 Task: Find connections with filter location Mytilíni with filter topic #culturewith filter profile language English with filter current company Beckman Coulter Life Sciences with filter school Kuvempu Vishwavidyanilaya with filter industry Spring and Wire Product Manufacturing with filter service category Property Management with filter keywords title Massage Therapy
Action: Mouse moved to (290, 208)
Screenshot: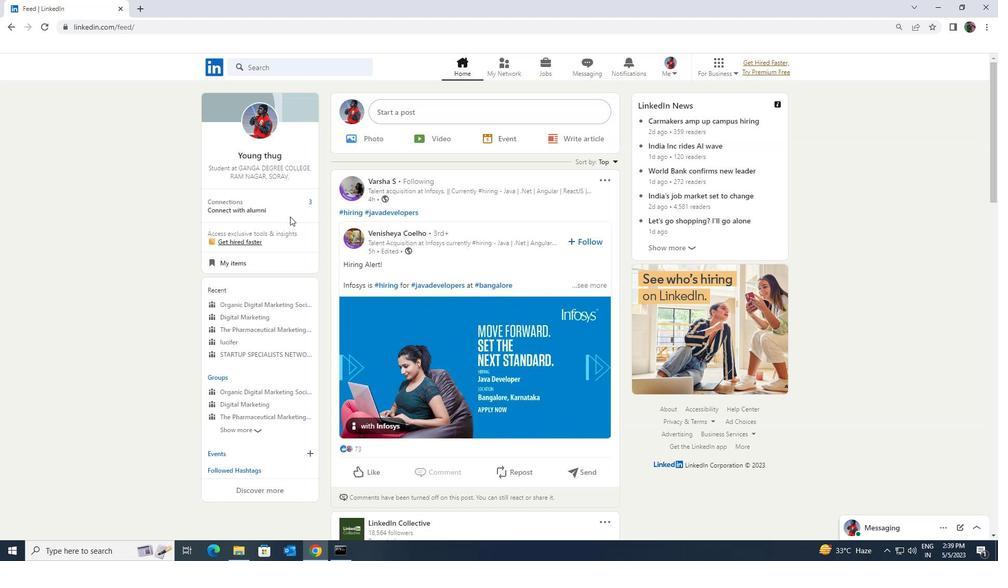 
Action: Mouse pressed left at (290, 208)
Screenshot: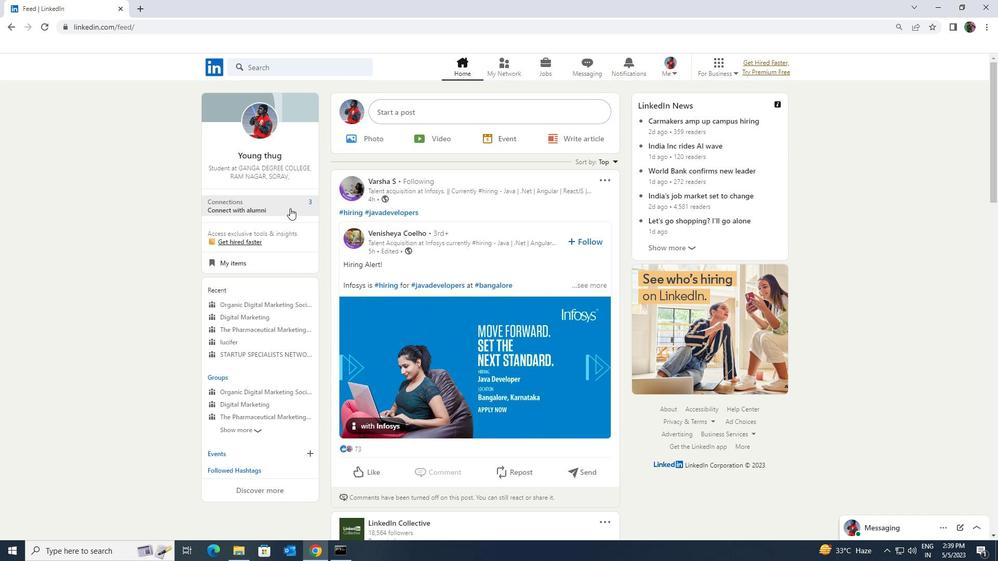
Action: Mouse moved to (295, 126)
Screenshot: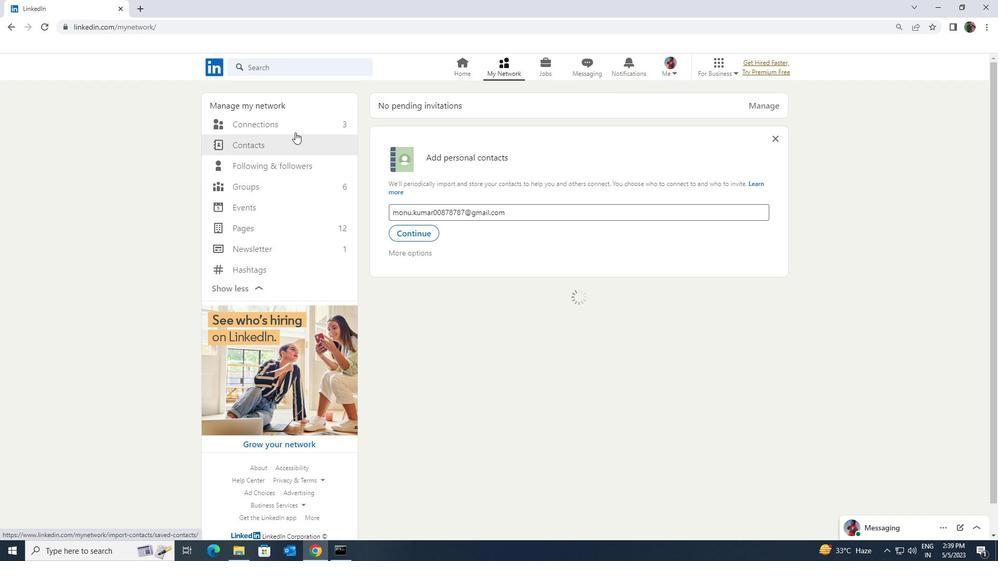 
Action: Mouse pressed left at (295, 126)
Screenshot: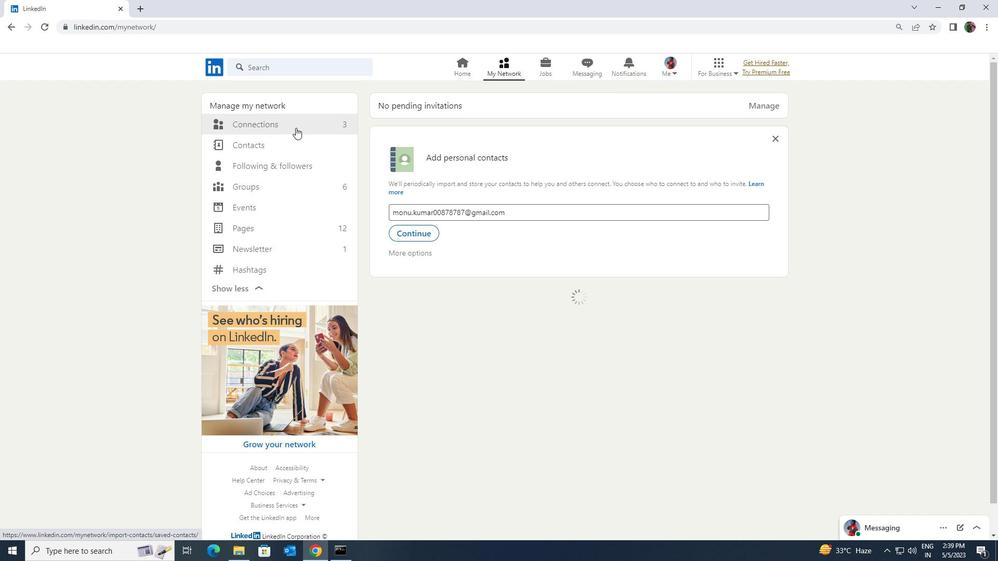 
Action: Mouse moved to (578, 126)
Screenshot: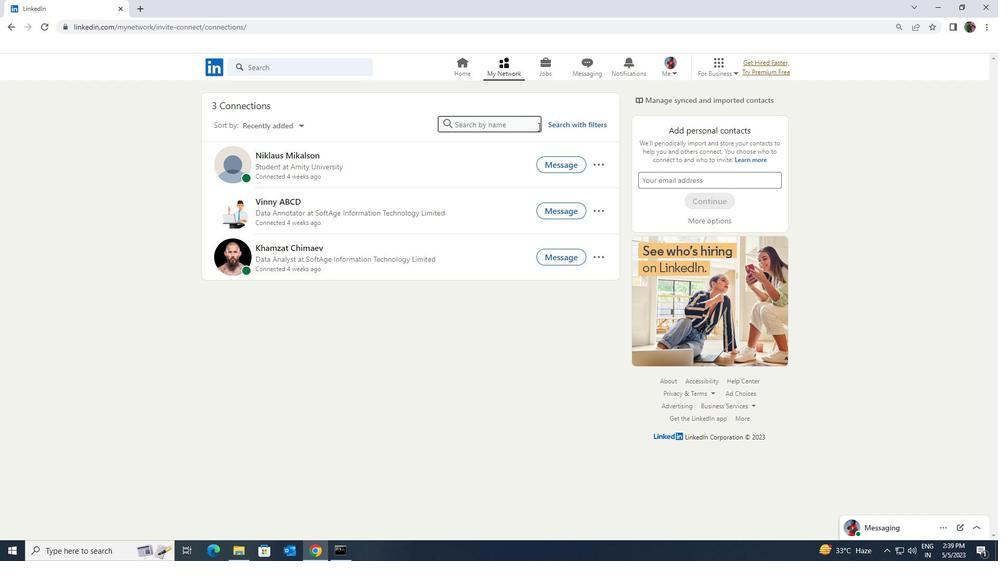 
Action: Mouse pressed left at (578, 126)
Screenshot: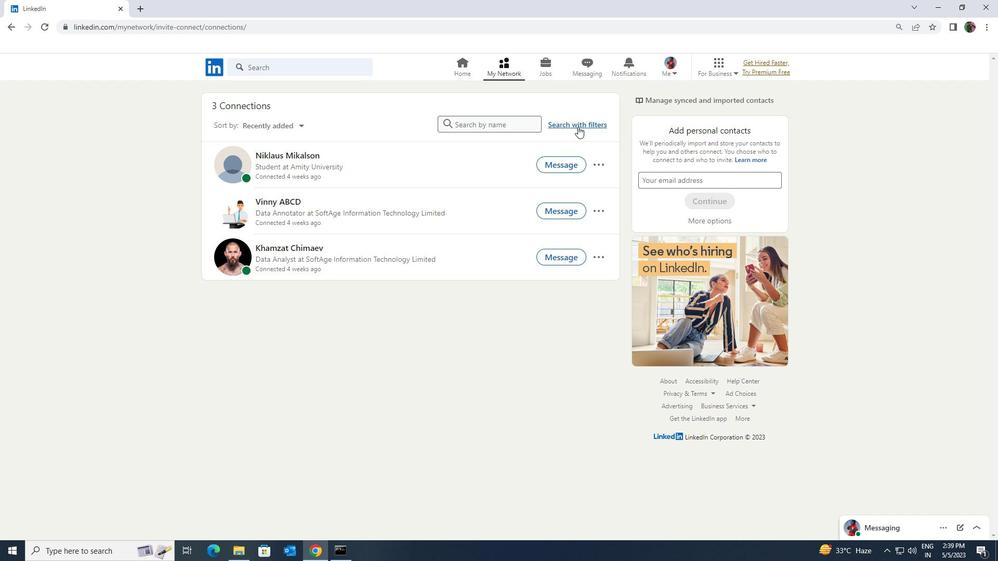 
Action: Mouse moved to (530, 89)
Screenshot: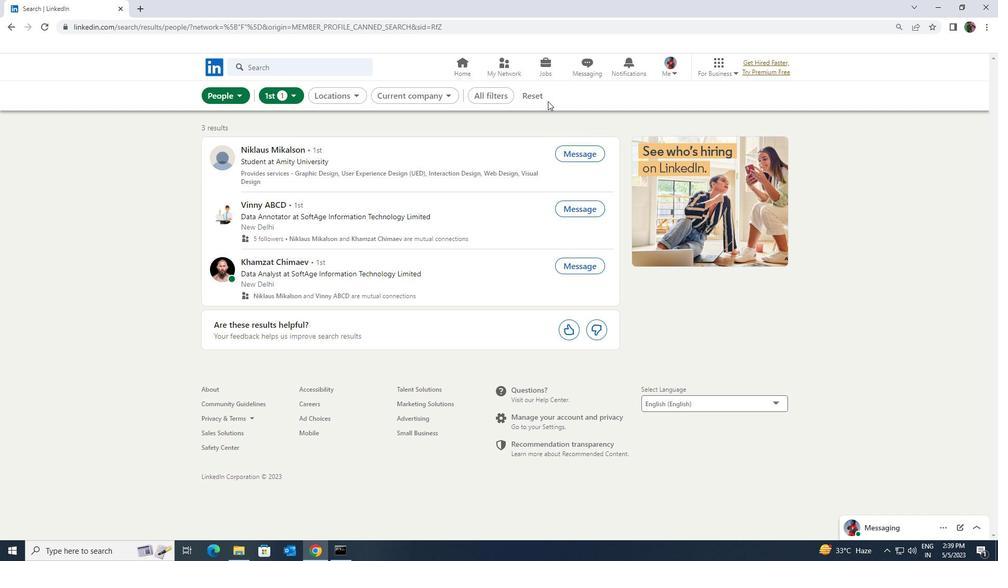 
Action: Mouse pressed left at (530, 89)
Screenshot: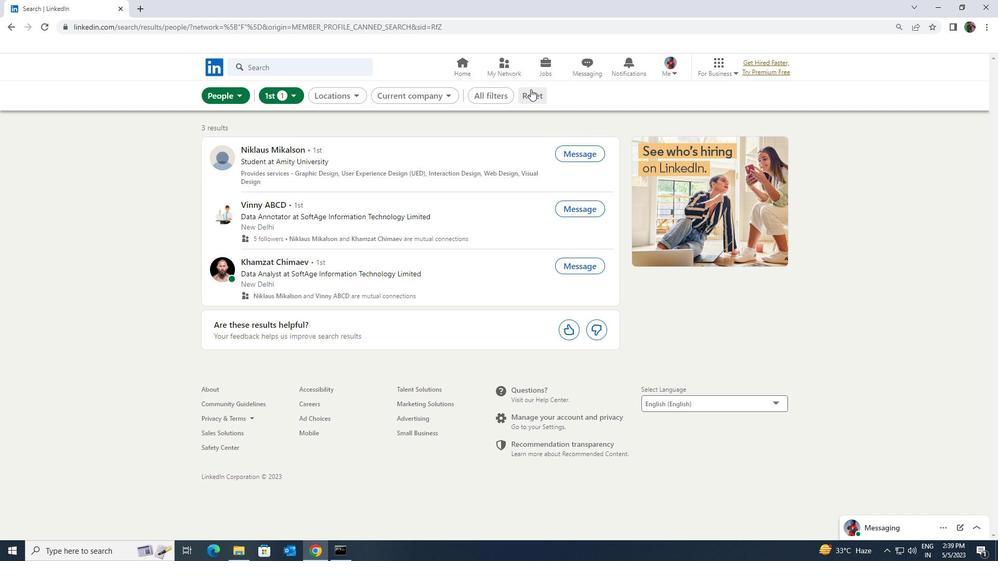 
Action: Mouse moved to (511, 94)
Screenshot: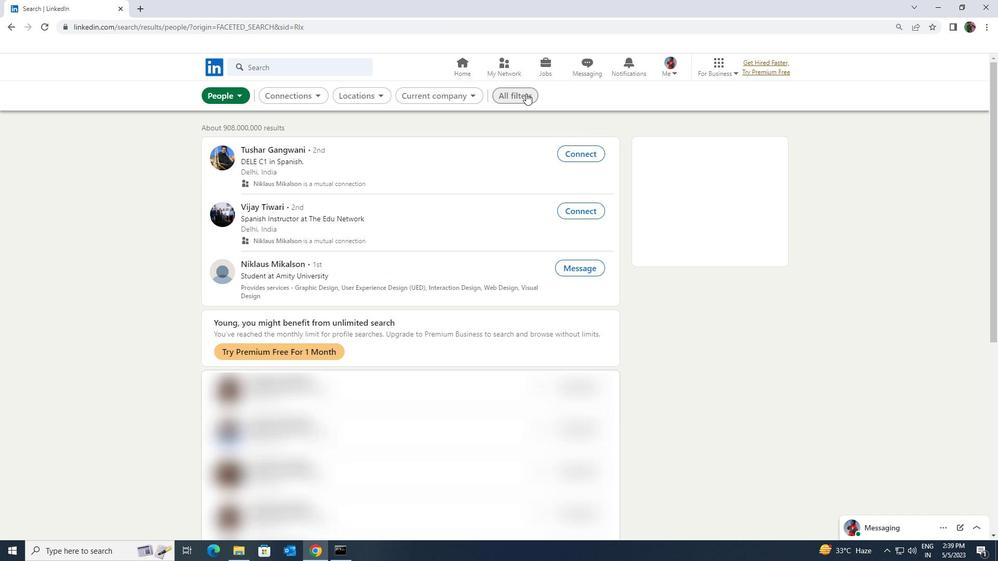
Action: Mouse pressed left at (511, 94)
Screenshot: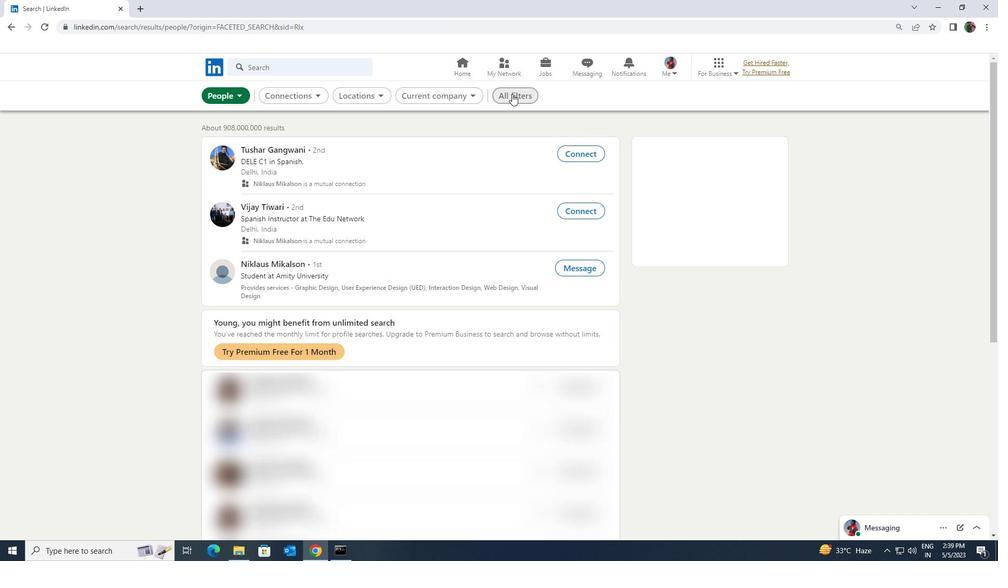 
Action: Mouse moved to (877, 413)
Screenshot: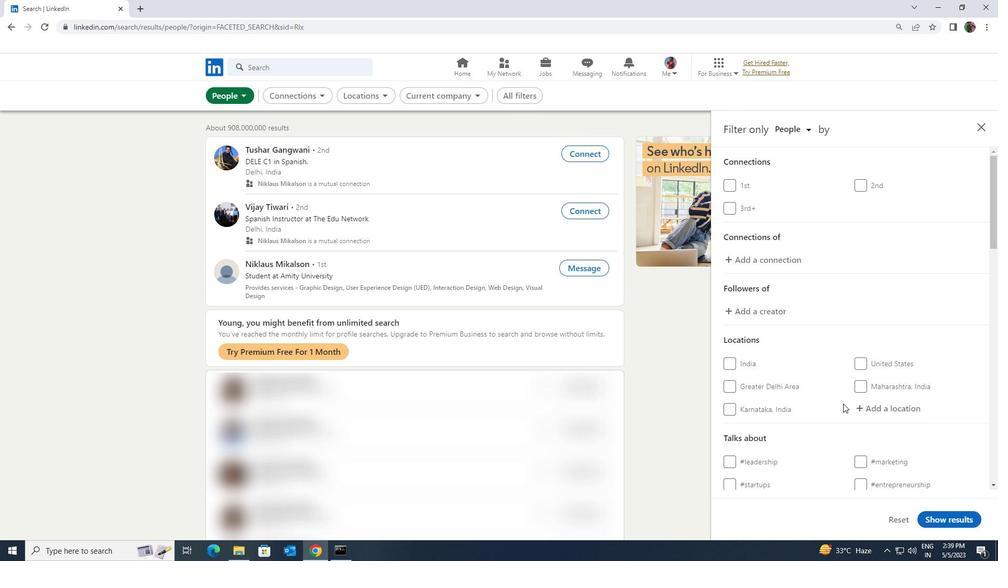 
Action: Mouse pressed left at (877, 413)
Screenshot: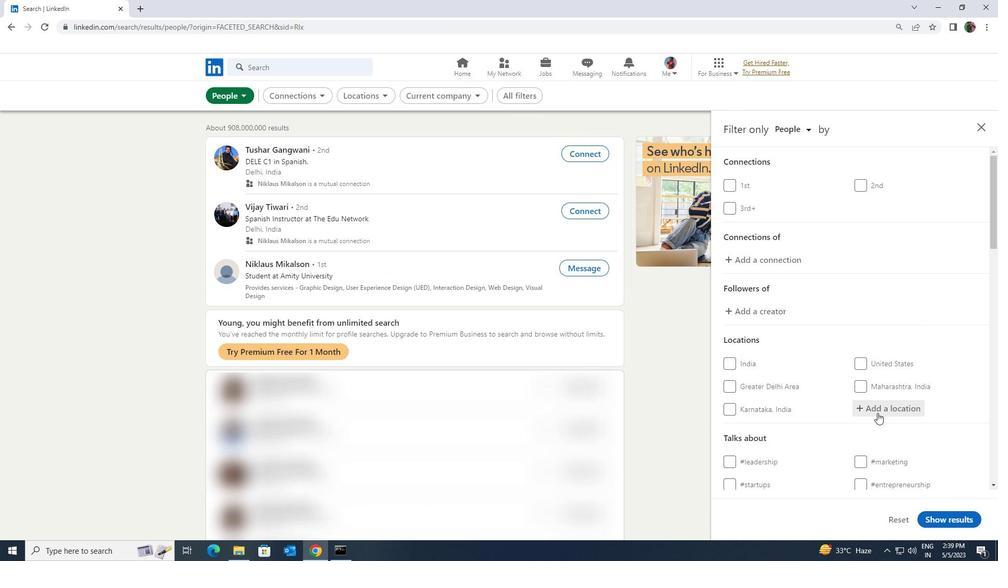 
Action: Key pressed <Key.shift><Key.shift><Key.shift><Key.shift><Key.shift><Key.shift><Key.shift><Key.shift><Key.shift><Key.shift><Key.shift>MYTILI
Screenshot: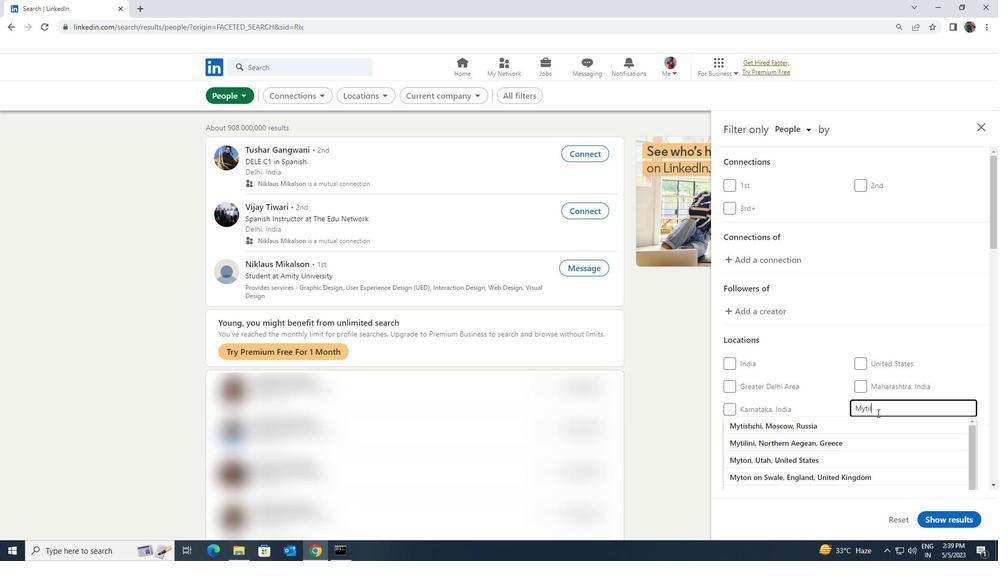 
Action: Mouse moved to (875, 420)
Screenshot: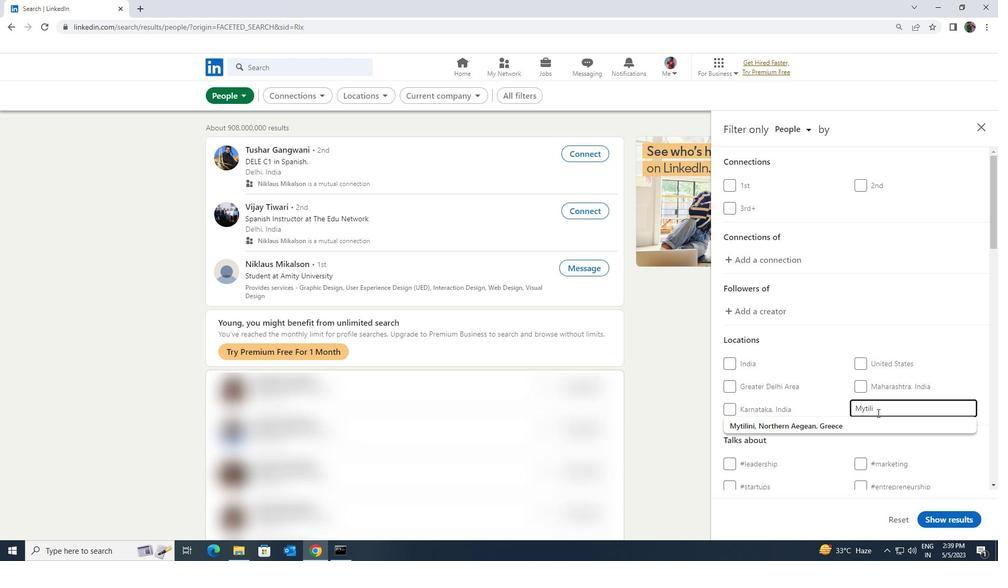 
Action: Mouse pressed left at (875, 420)
Screenshot: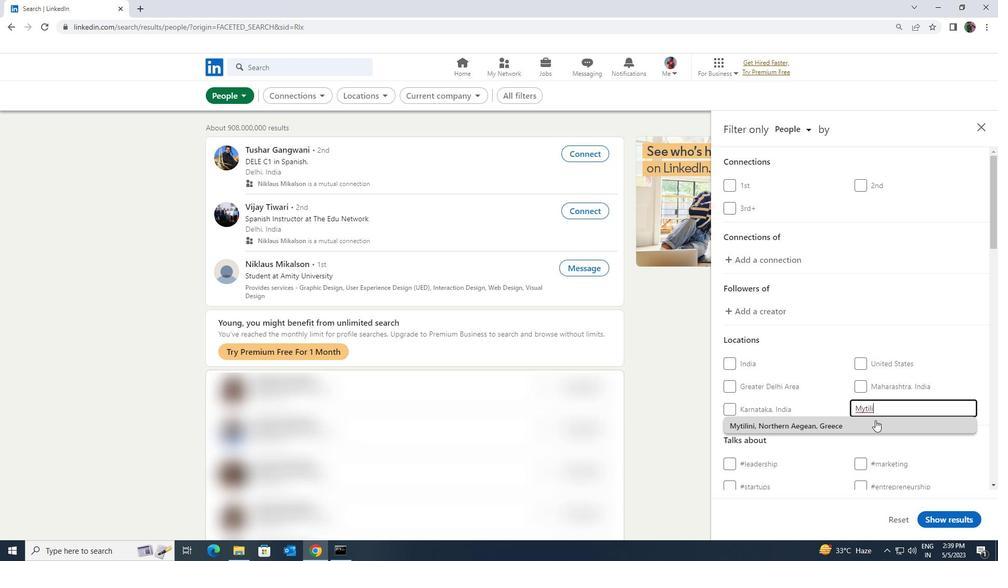 
Action: Mouse scrolled (875, 420) with delta (0, 0)
Screenshot: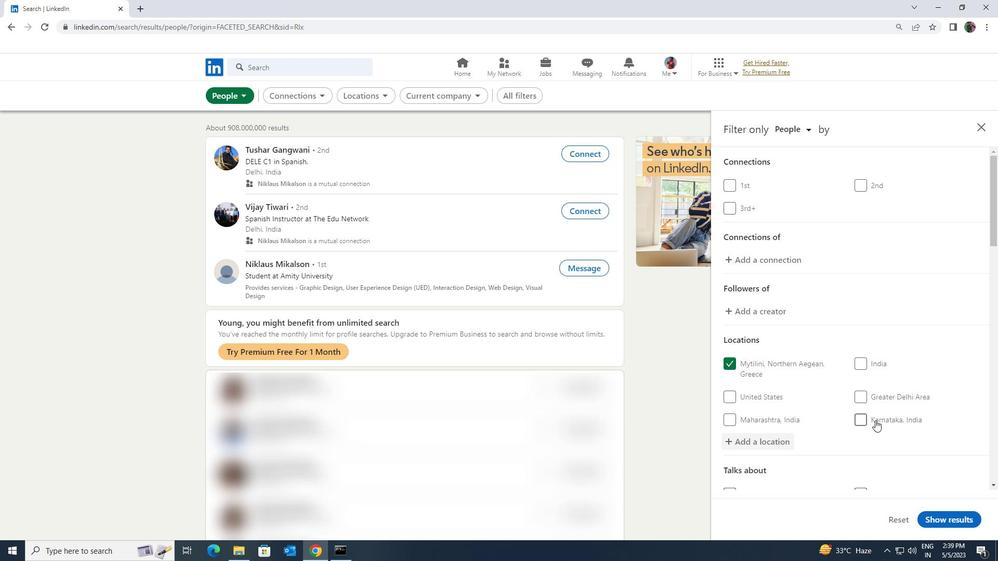 
Action: Mouse scrolled (875, 420) with delta (0, 0)
Screenshot: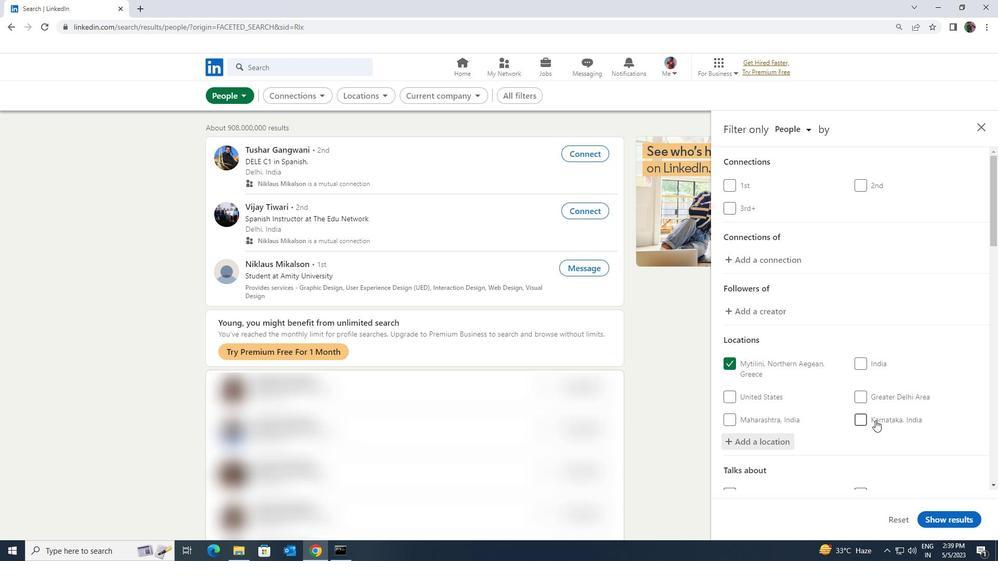 
Action: Mouse moved to (874, 432)
Screenshot: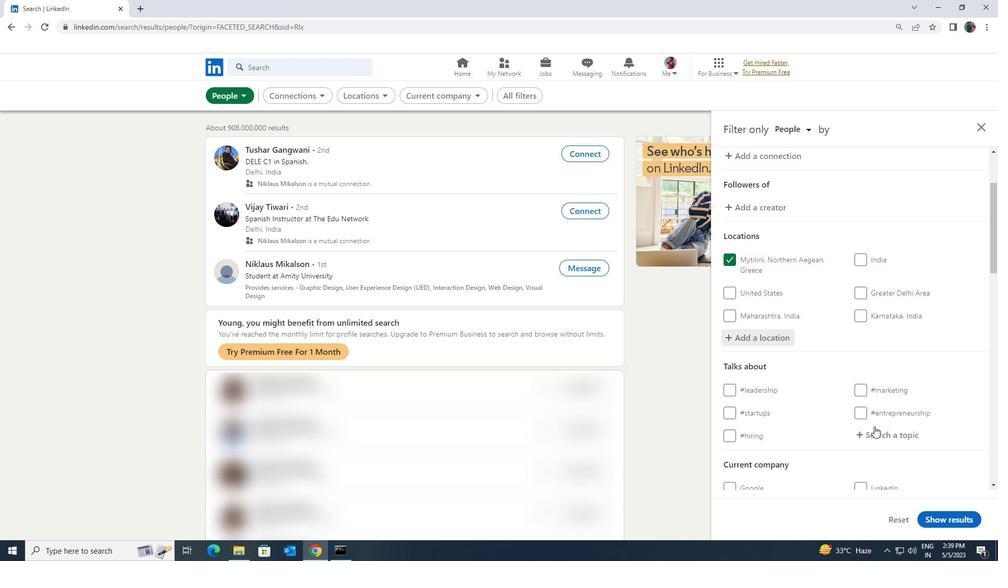 
Action: Mouse pressed left at (874, 432)
Screenshot: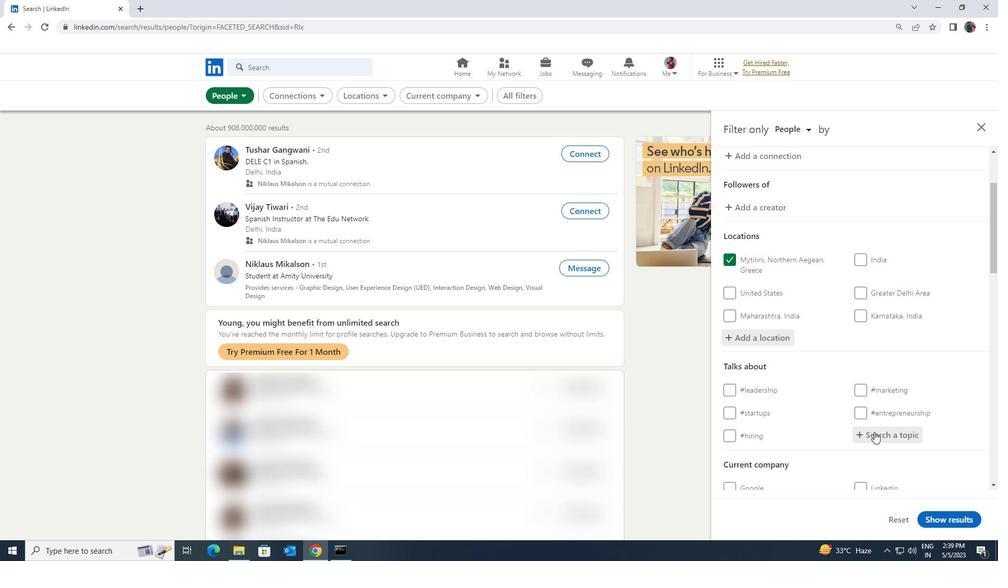 
Action: Key pressed <Key.shift><Key.shift><Key.shift><Key.shift><Key.shift>CULTURE
Screenshot: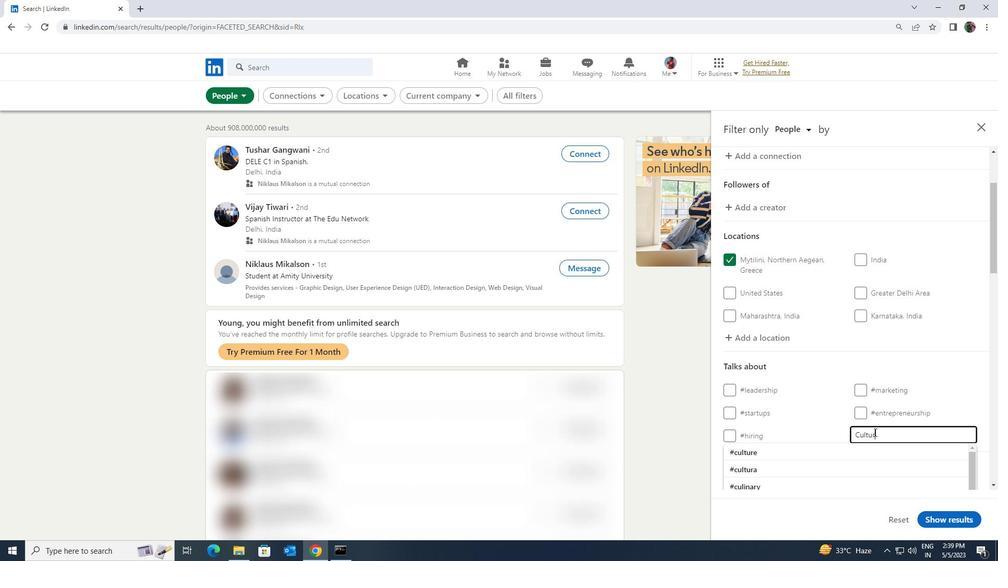 
Action: Mouse moved to (867, 443)
Screenshot: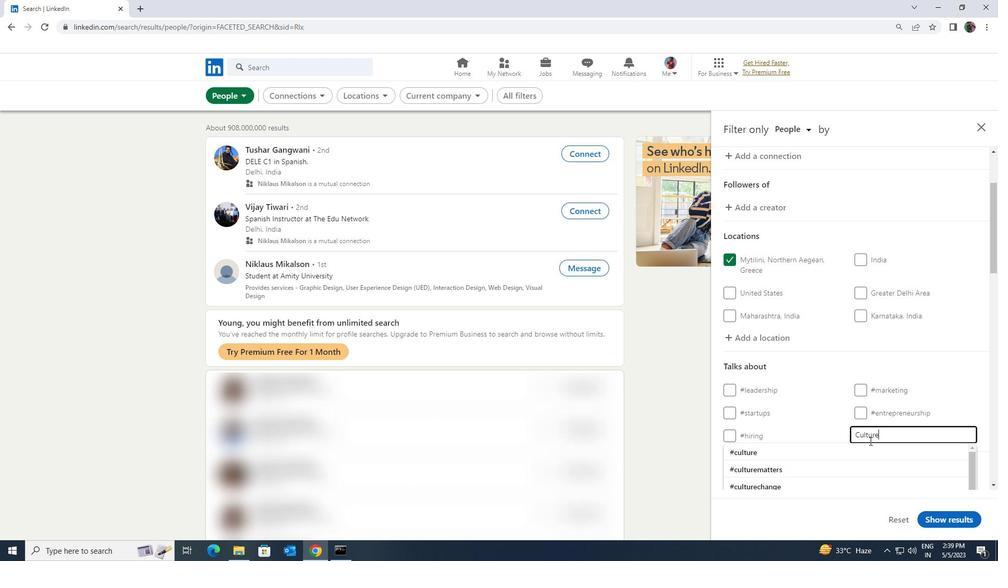 
Action: Mouse pressed left at (867, 443)
Screenshot: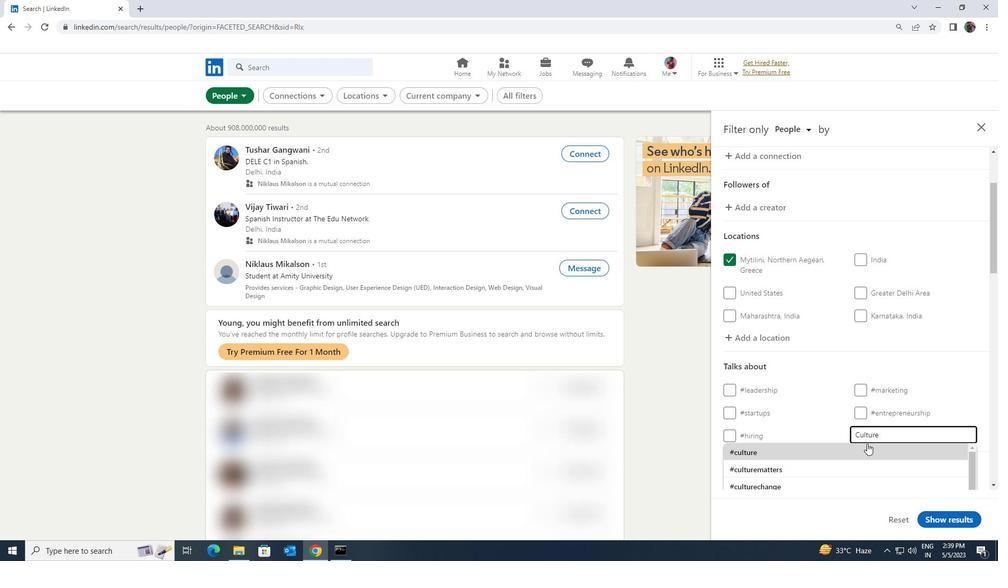 
Action: Mouse scrolled (867, 443) with delta (0, 0)
Screenshot: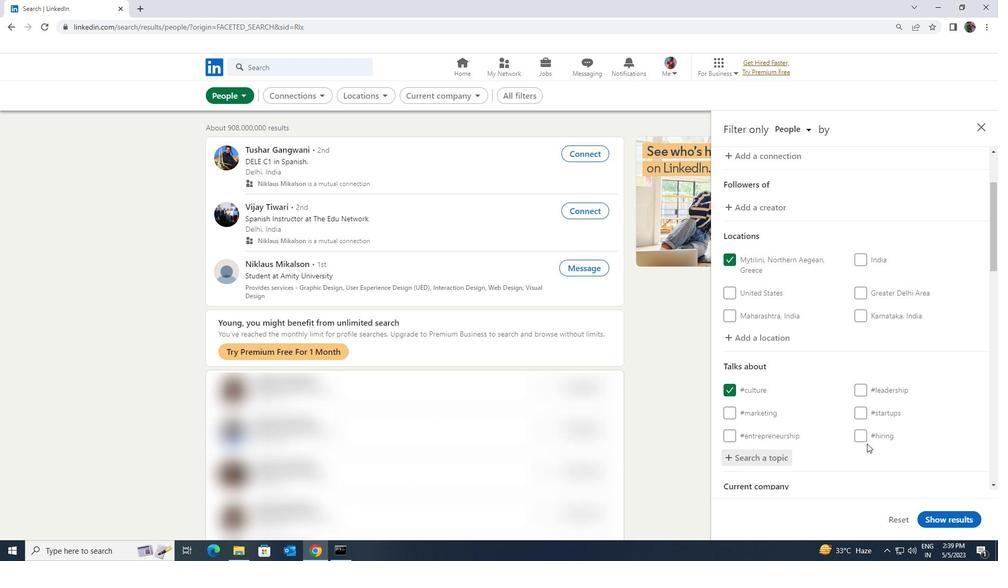 
Action: Mouse moved to (867, 443)
Screenshot: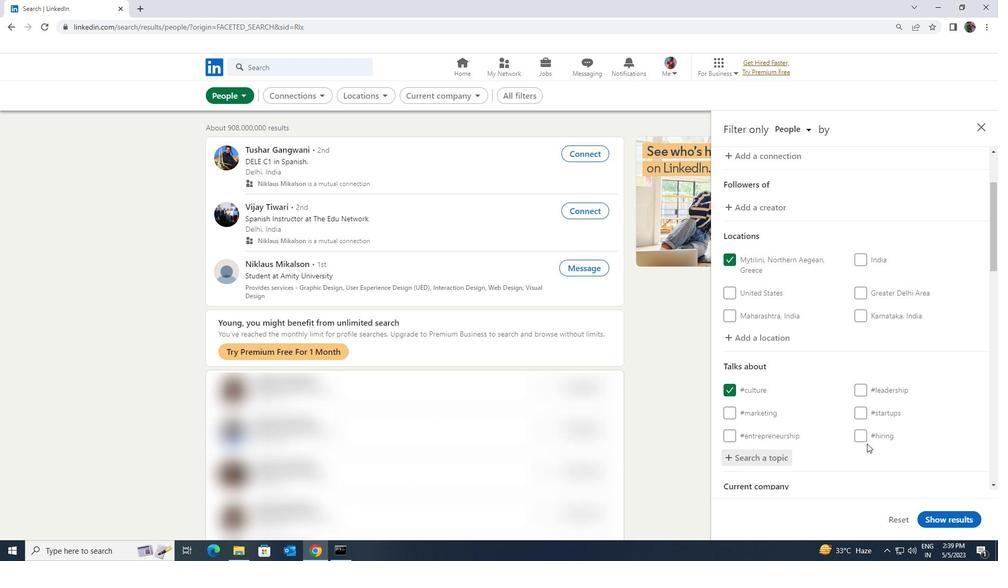 
Action: Mouse scrolled (867, 443) with delta (0, 0)
Screenshot: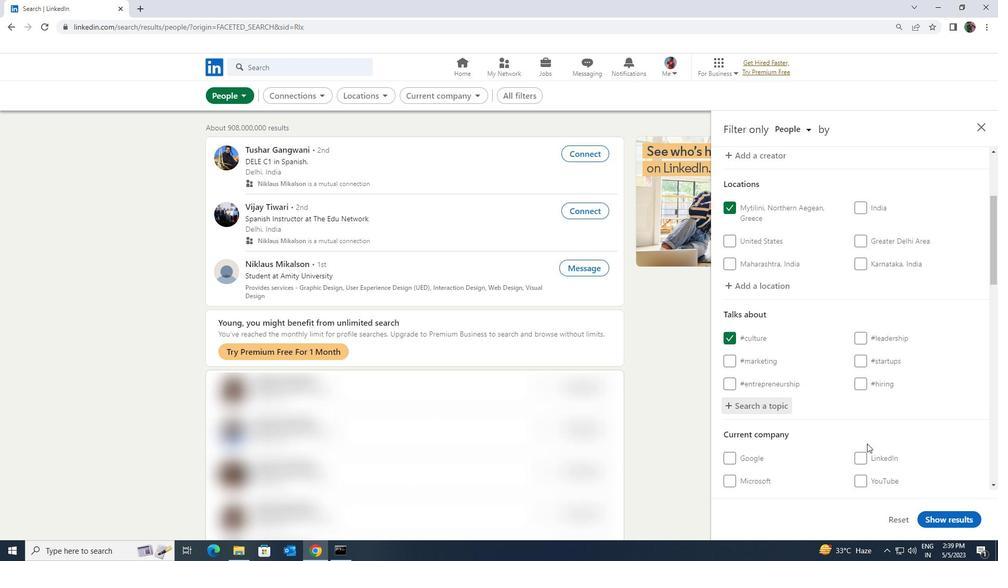 
Action: Mouse scrolled (867, 443) with delta (0, 0)
Screenshot: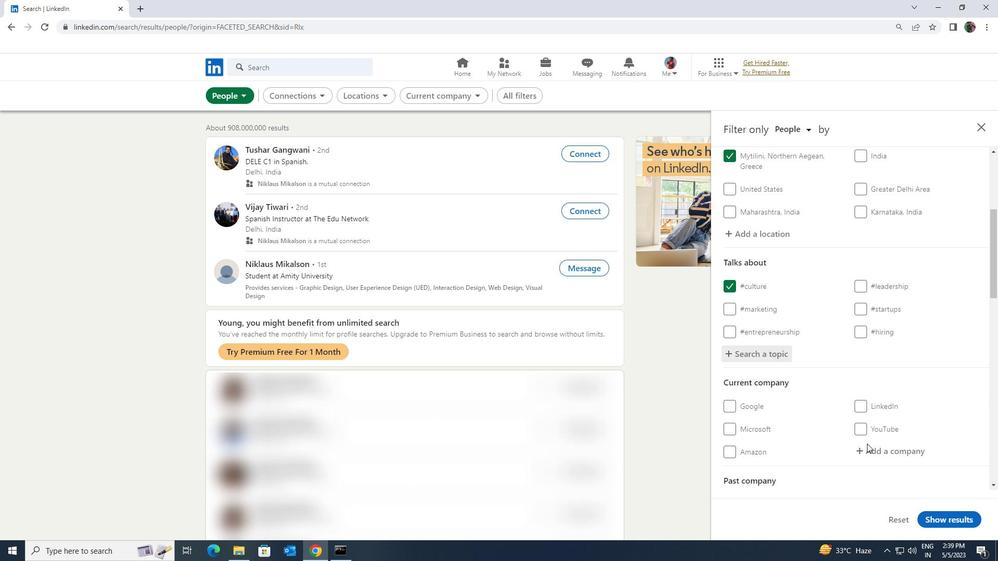 
Action: Mouse scrolled (867, 443) with delta (0, 0)
Screenshot: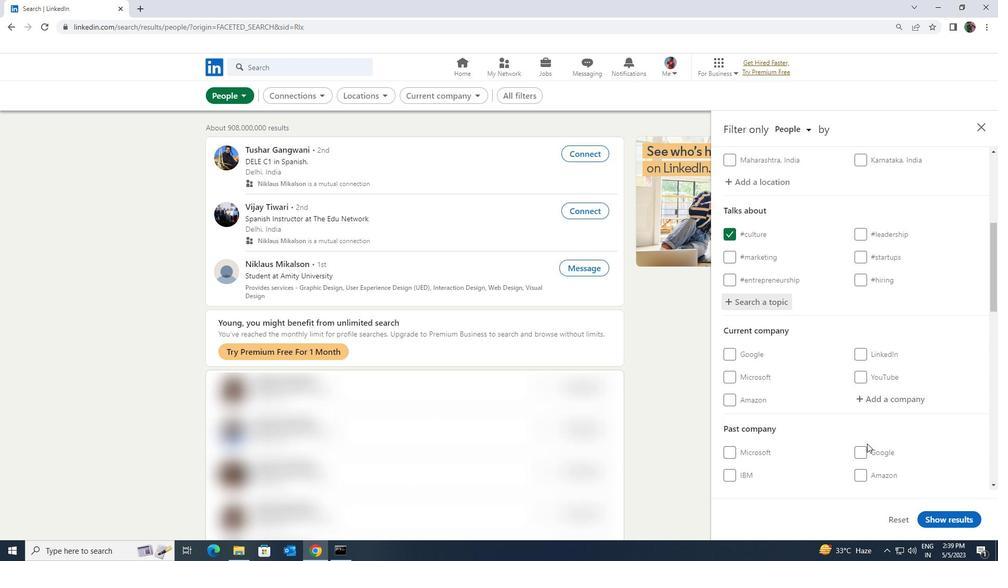 
Action: Mouse scrolled (867, 443) with delta (0, 0)
Screenshot: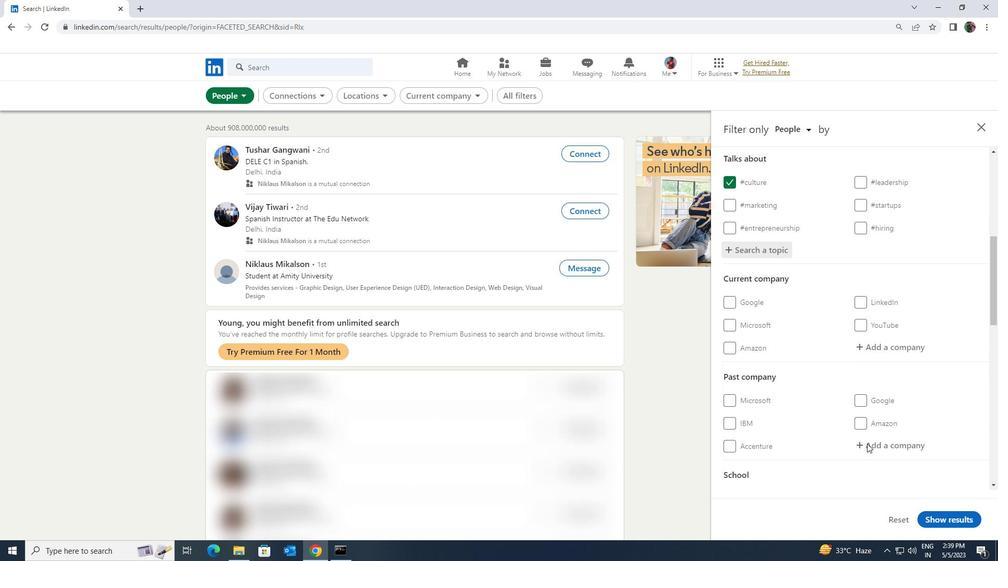 
Action: Mouse scrolled (867, 443) with delta (0, 0)
Screenshot: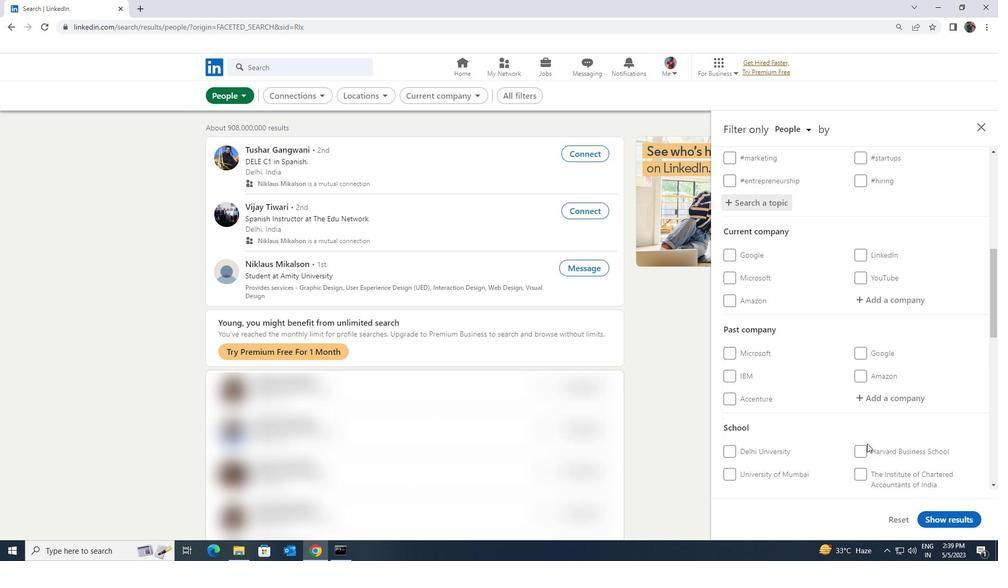 
Action: Mouse scrolled (867, 443) with delta (0, 0)
Screenshot: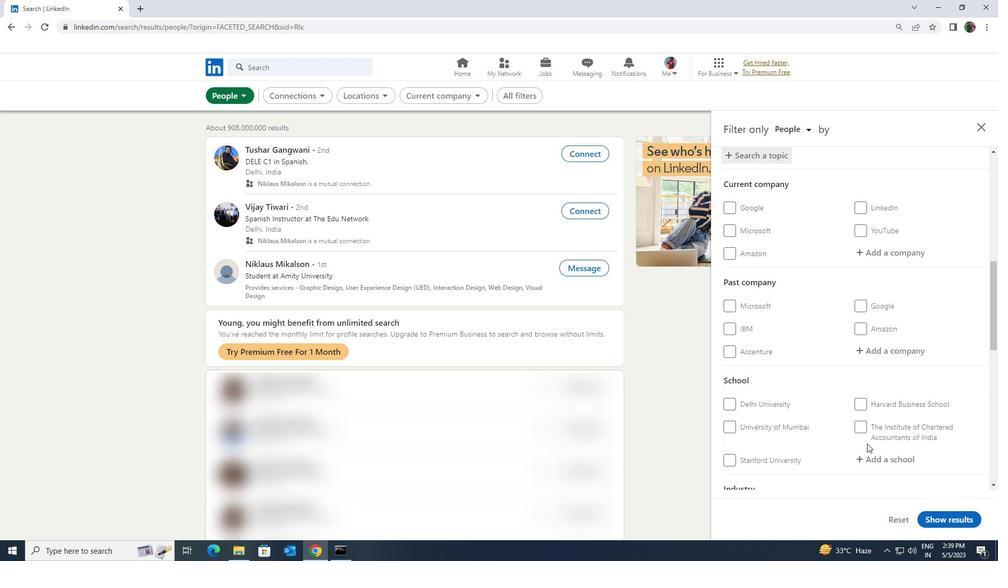 
Action: Mouse scrolled (867, 443) with delta (0, 0)
Screenshot: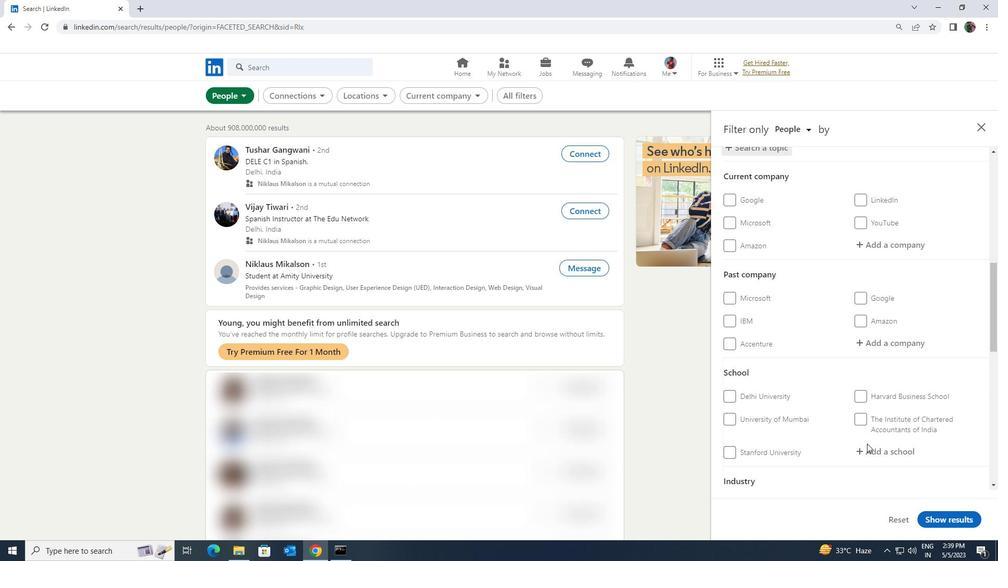 
Action: Mouse scrolled (867, 443) with delta (0, 0)
Screenshot: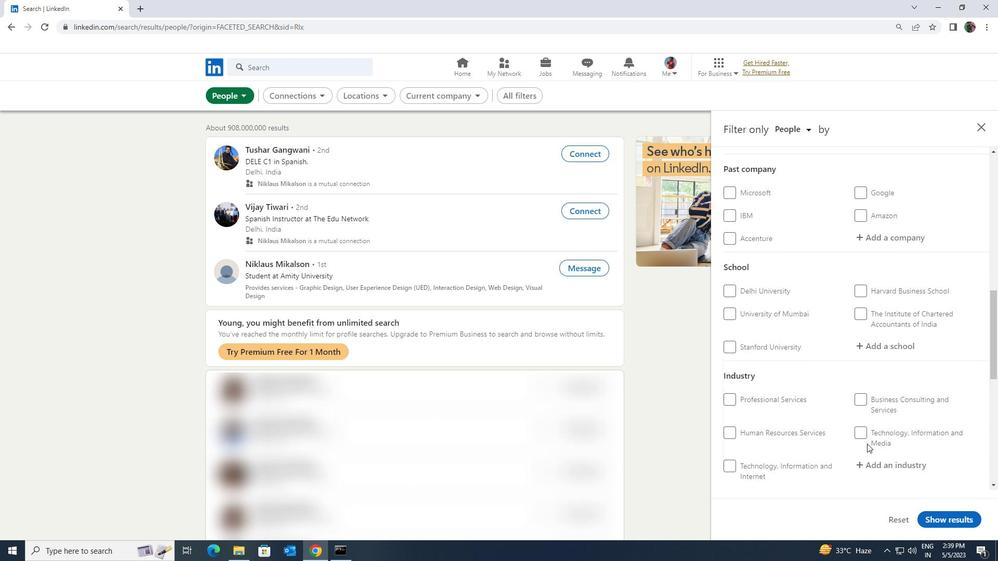 
Action: Mouse scrolled (867, 443) with delta (0, 0)
Screenshot: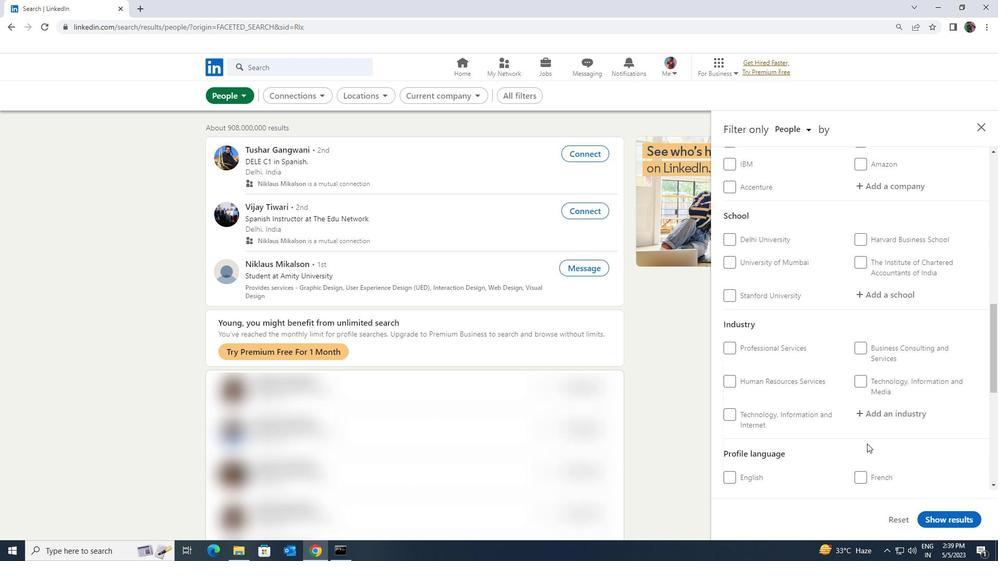 
Action: Mouse moved to (736, 426)
Screenshot: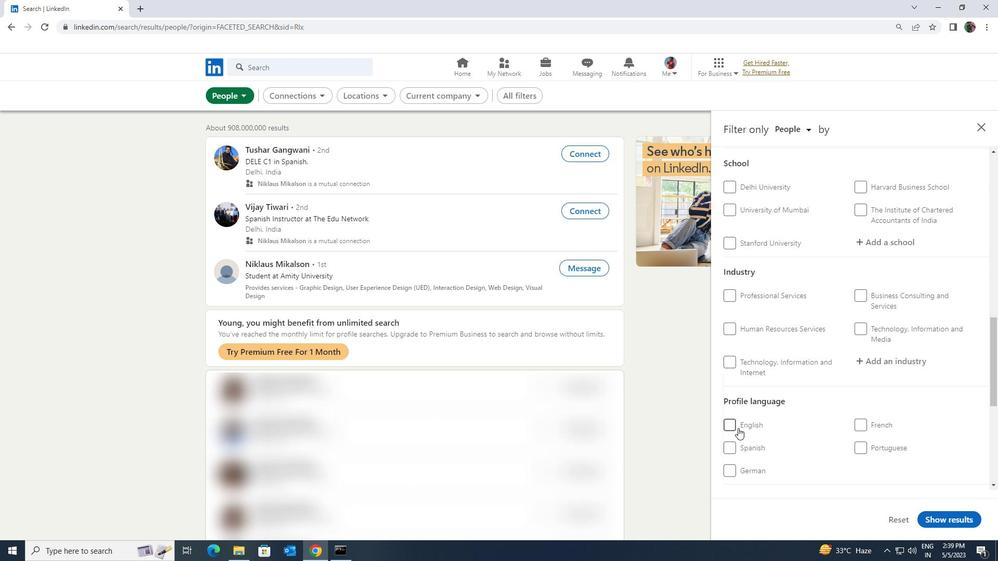 
Action: Mouse pressed left at (736, 426)
Screenshot: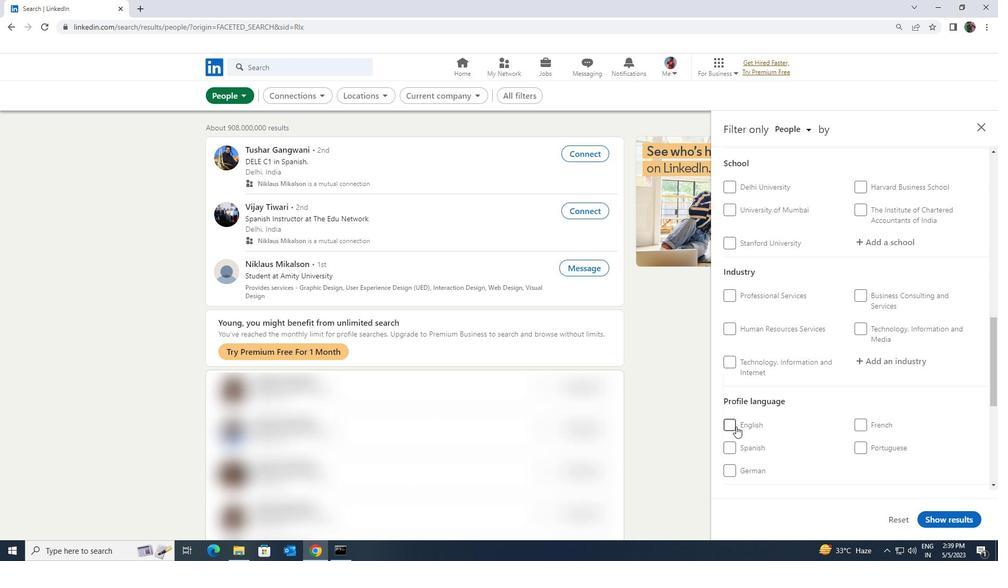 
Action: Mouse moved to (795, 433)
Screenshot: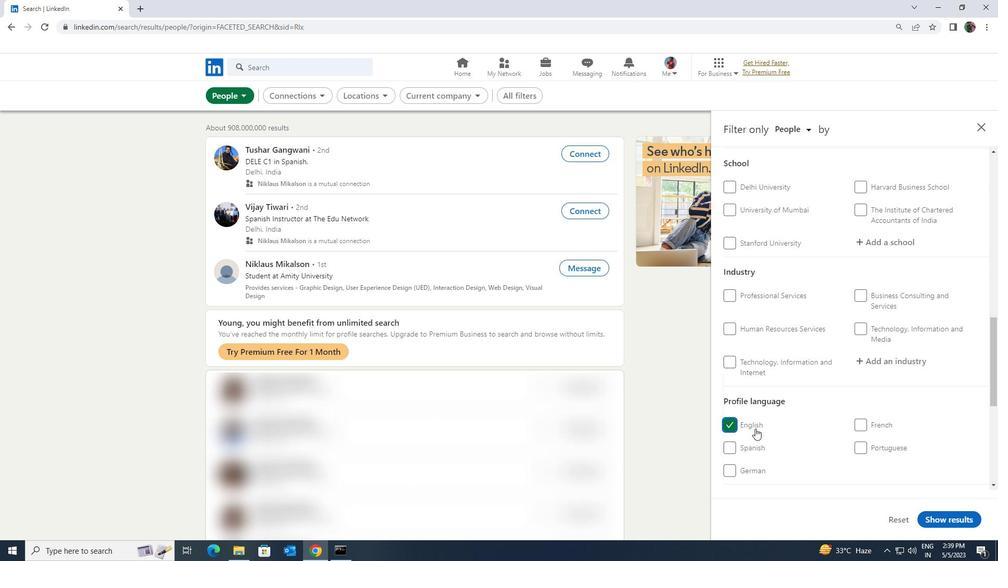 
Action: Mouse scrolled (795, 434) with delta (0, 0)
Screenshot: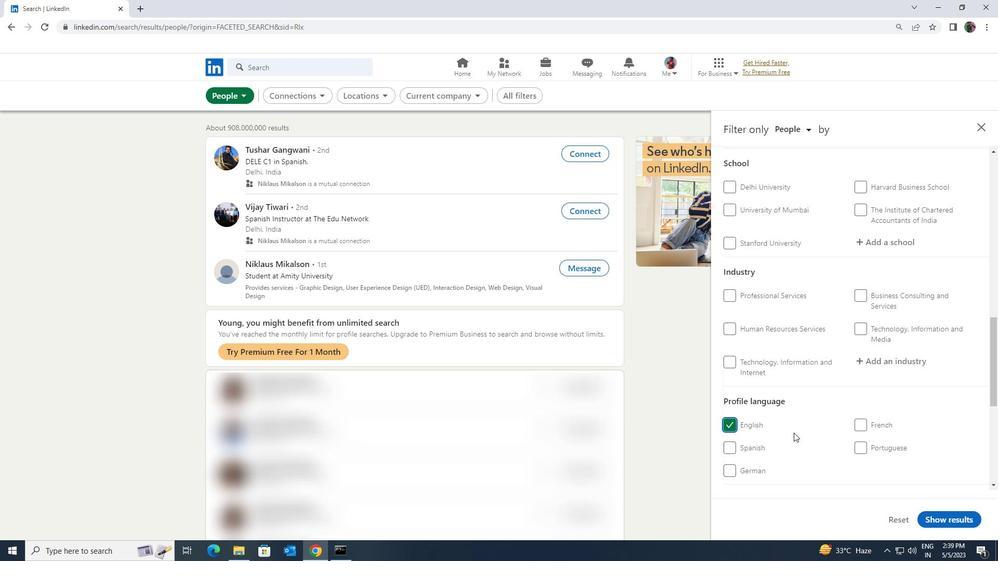 
Action: Mouse scrolled (795, 434) with delta (0, 0)
Screenshot: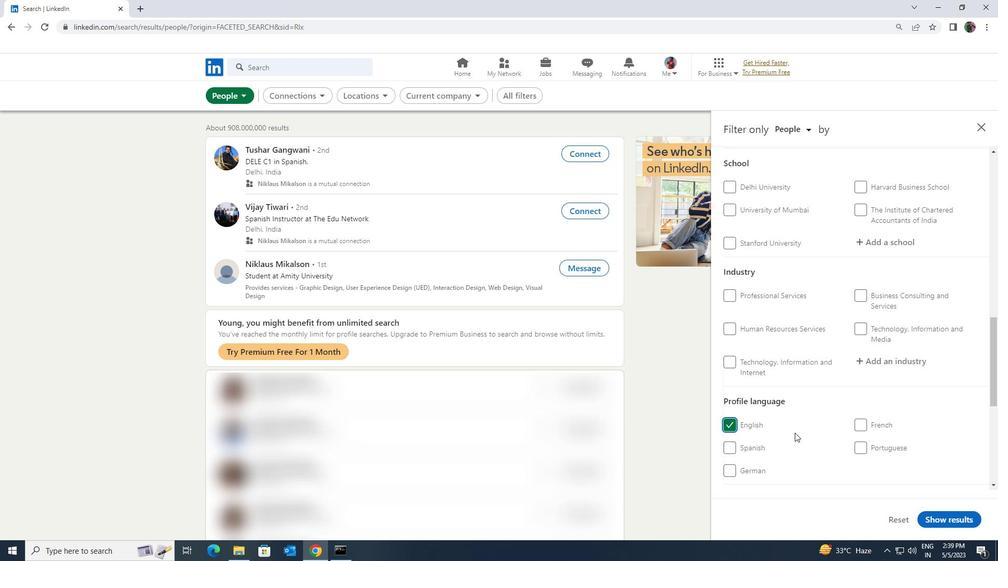 
Action: Mouse scrolled (795, 434) with delta (0, 0)
Screenshot: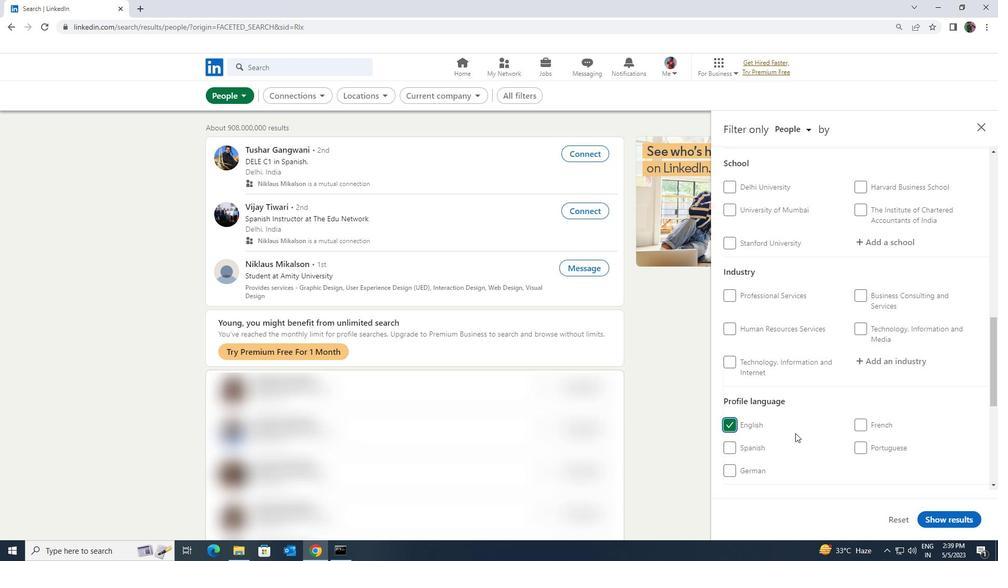 
Action: Mouse scrolled (795, 434) with delta (0, 0)
Screenshot: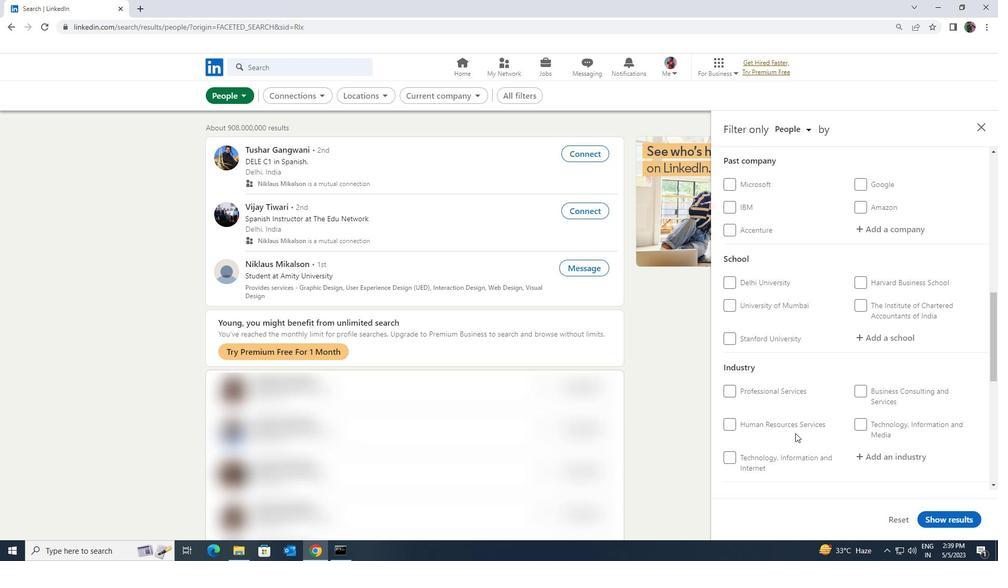 
Action: Mouse scrolled (795, 434) with delta (0, 0)
Screenshot: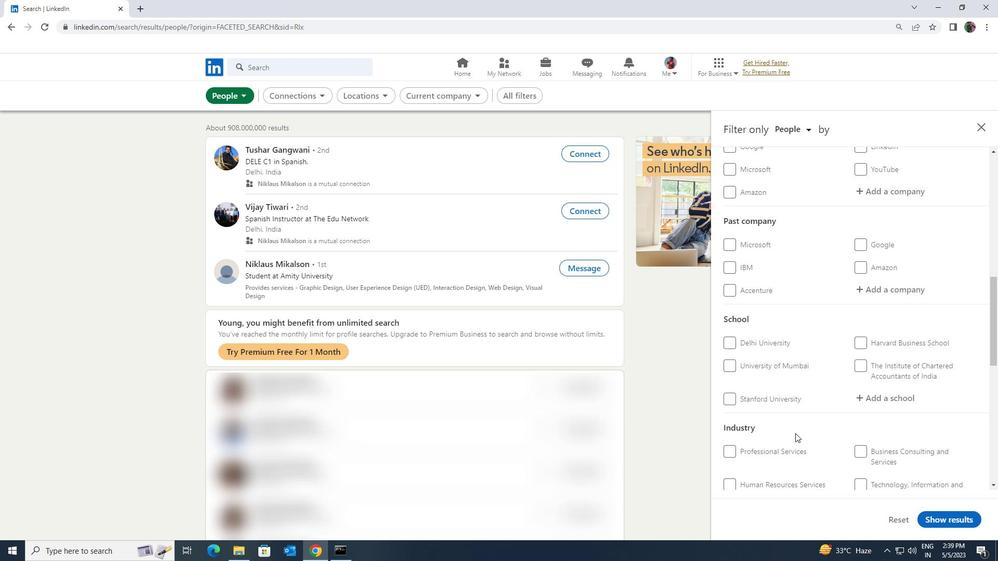 
Action: Mouse scrolled (795, 434) with delta (0, 0)
Screenshot: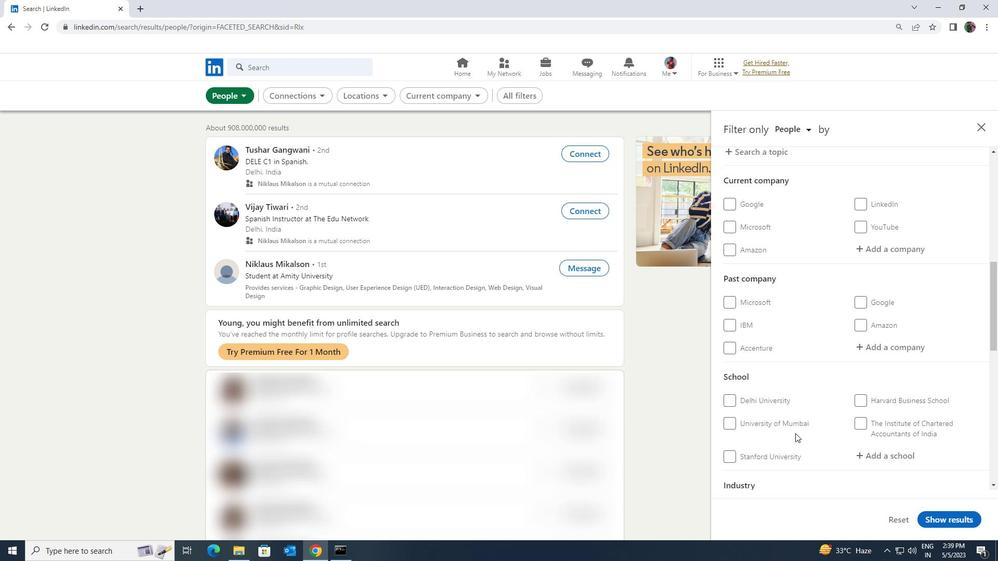 
Action: Mouse scrolled (795, 434) with delta (0, 0)
Screenshot: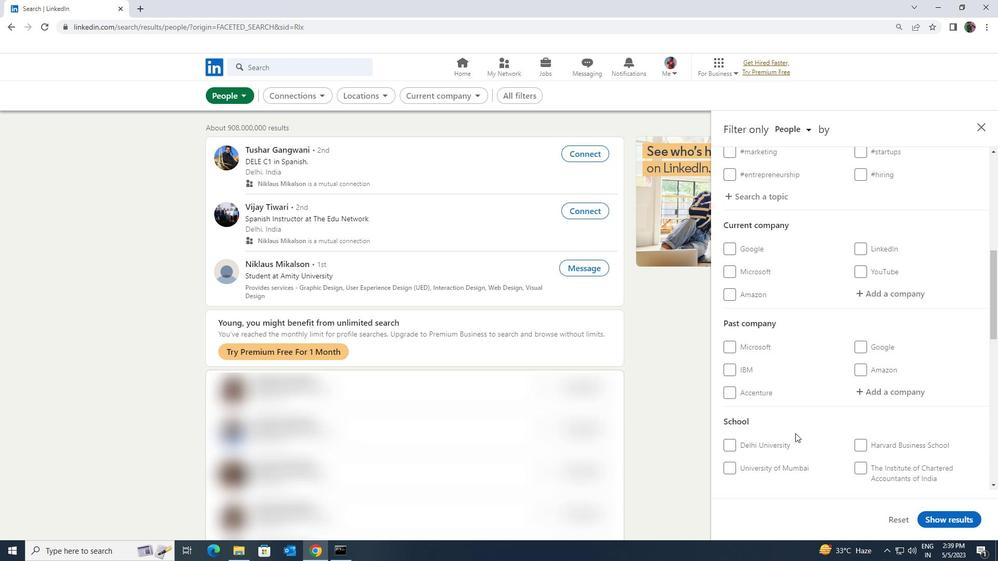 
Action: Mouse moved to (859, 402)
Screenshot: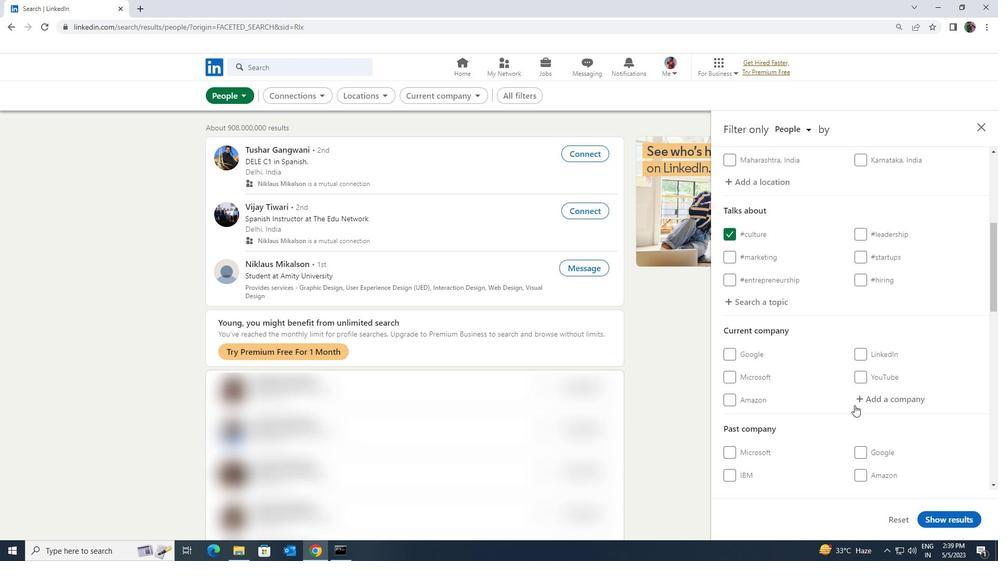 
Action: Mouse pressed left at (859, 402)
Screenshot: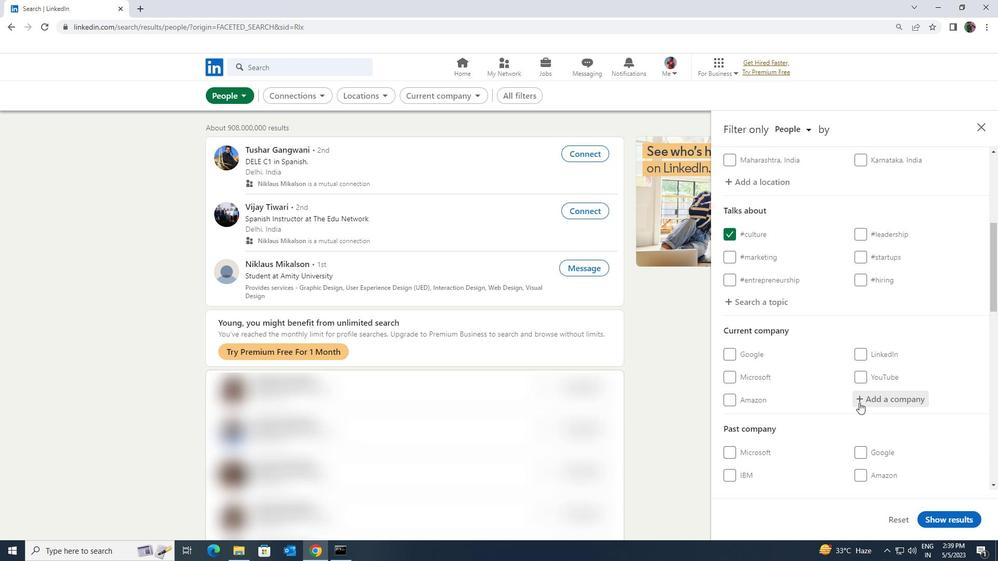 
Action: Key pressed <Key.shift><Key.shift><Key.shift><Key.shift>BECKMAN<Key.space><Key.shift><Key.shift><Key.shift><Key.shift><Key.shift><Key.shift><Key.shift>COULTER<Key.space><Key.shift>LIFE<Key.space>
Screenshot: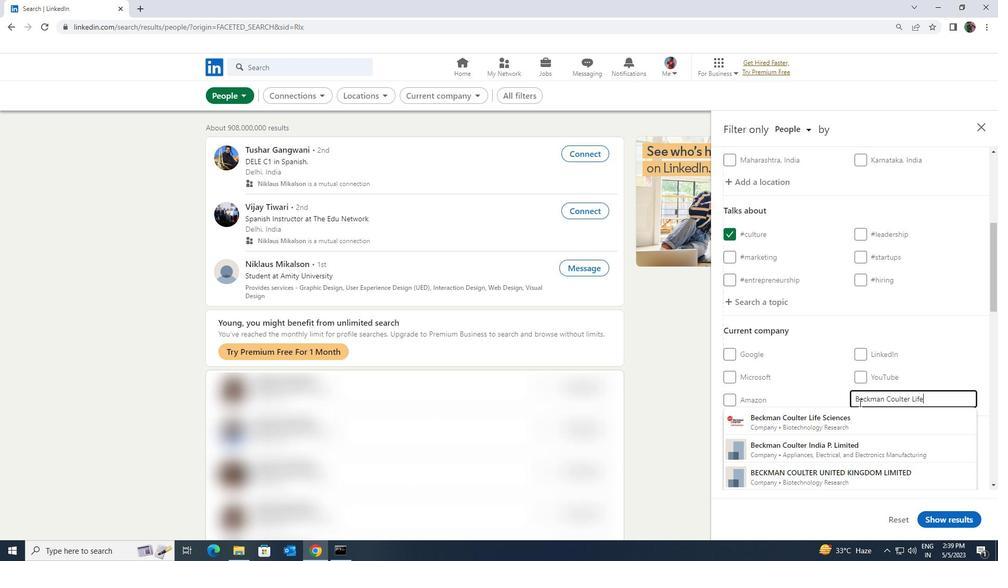 
Action: Mouse moved to (859, 420)
Screenshot: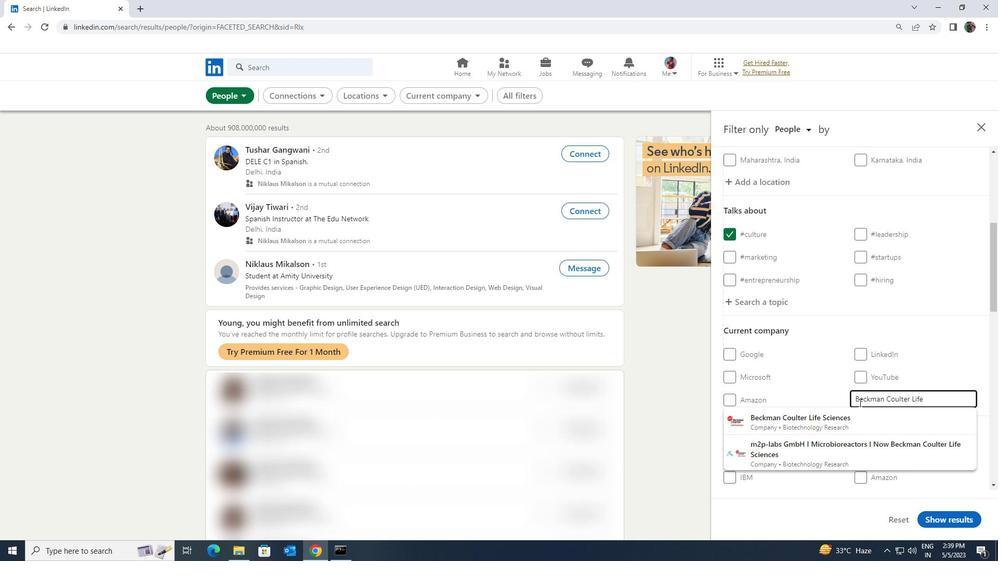 
Action: Mouse pressed left at (859, 420)
Screenshot: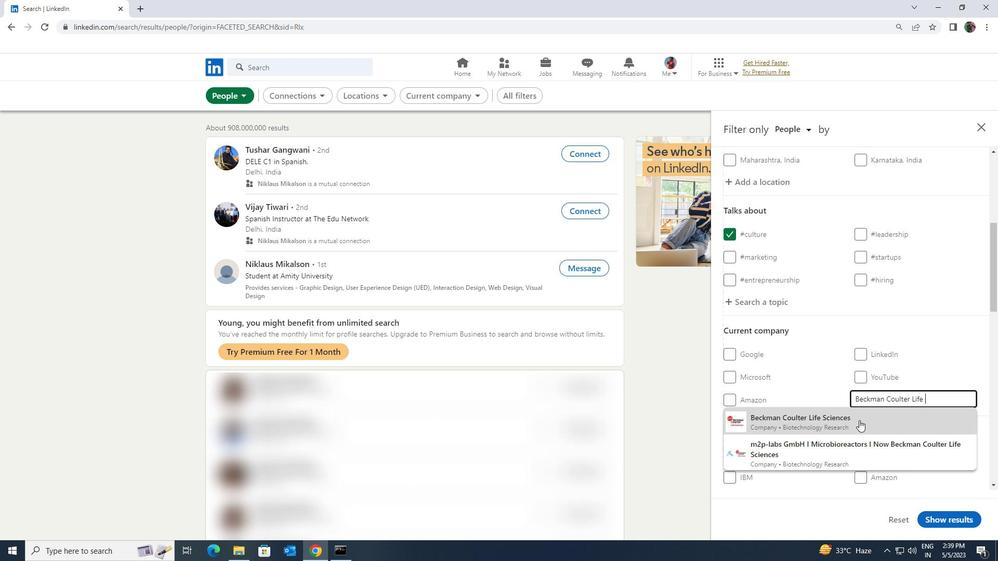 
Action: Mouse scrolled (859, 420) with delta (0, 0)
Screenshot: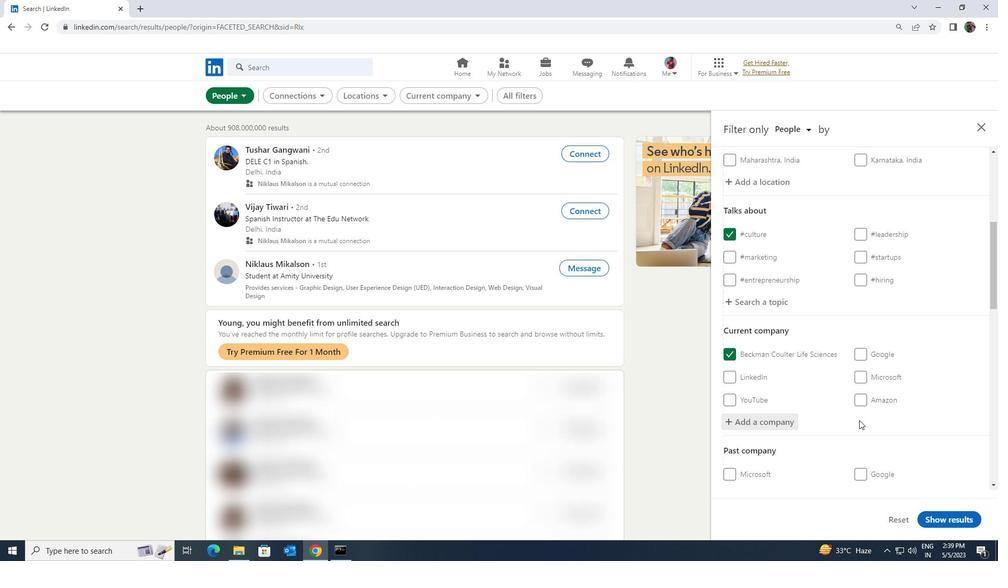 
Action: Mouse scrolled (859, 420) with delta (0, 0)
Screenshot: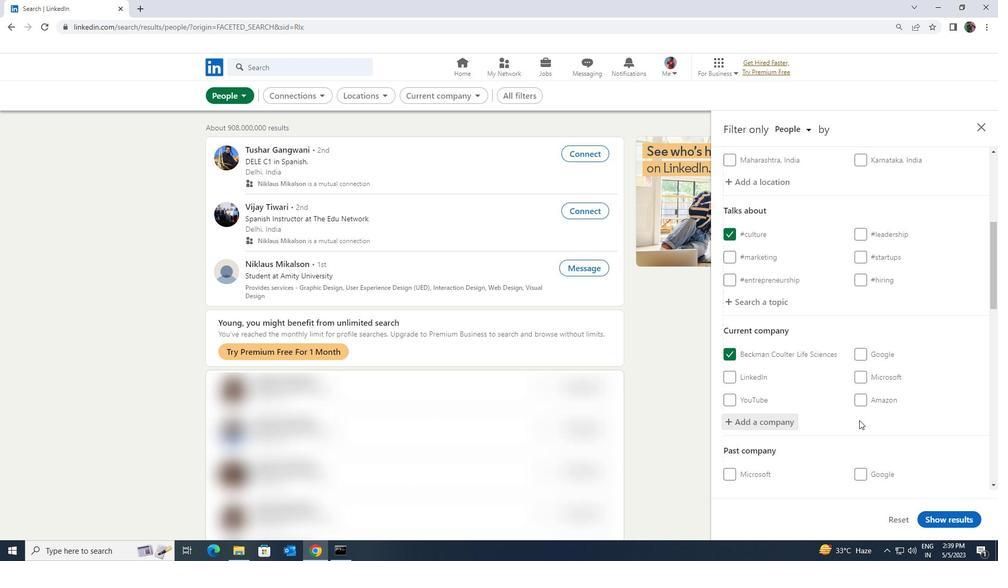 
Action: Mouse moved to (858, 420)
Screenshot: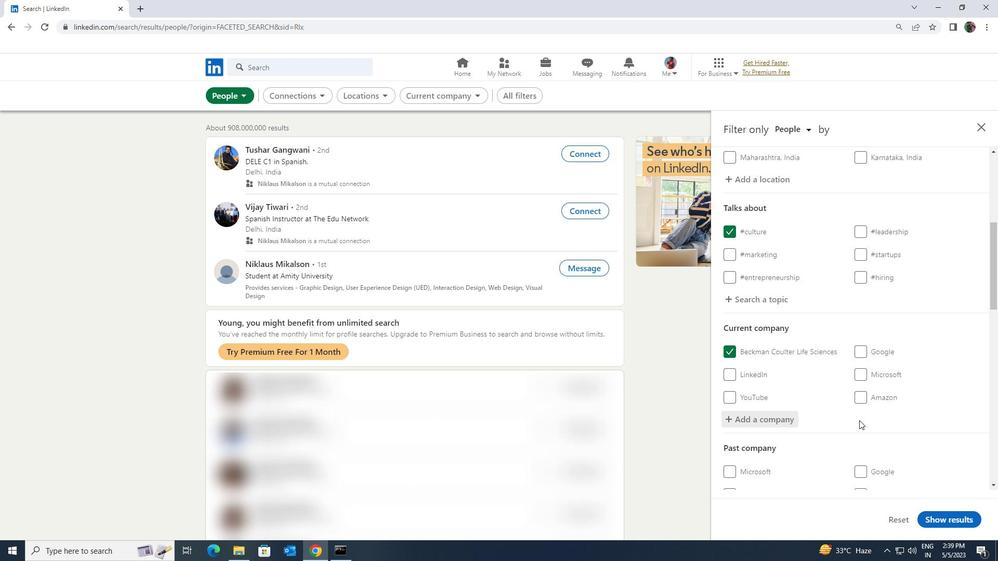 
Action: Mouse scrolled (858, 419) with delta (0, 0)
Screenshot: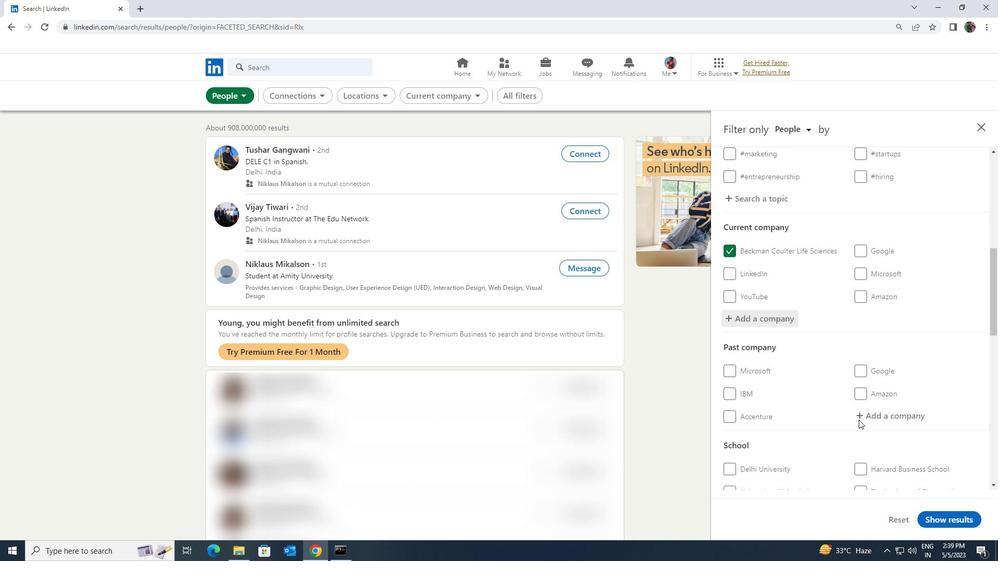 
Action: Mouse scrolled (858, 419) with delta (0, 0)
Screenshot: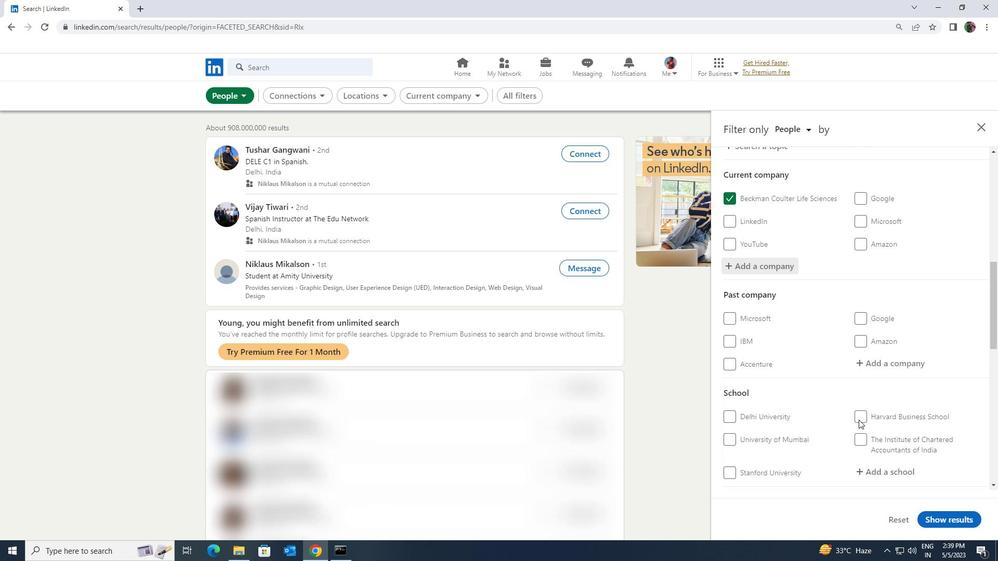 
Action: Mouse moved to (860, 415)
Screenshot: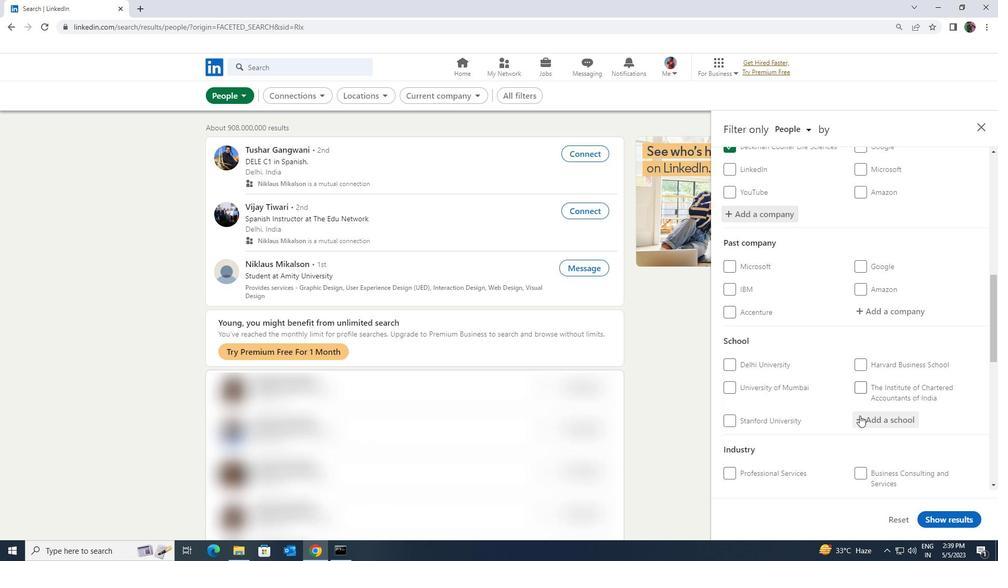 
Action: Mouse pressed left at (860, 415)
Screenshot: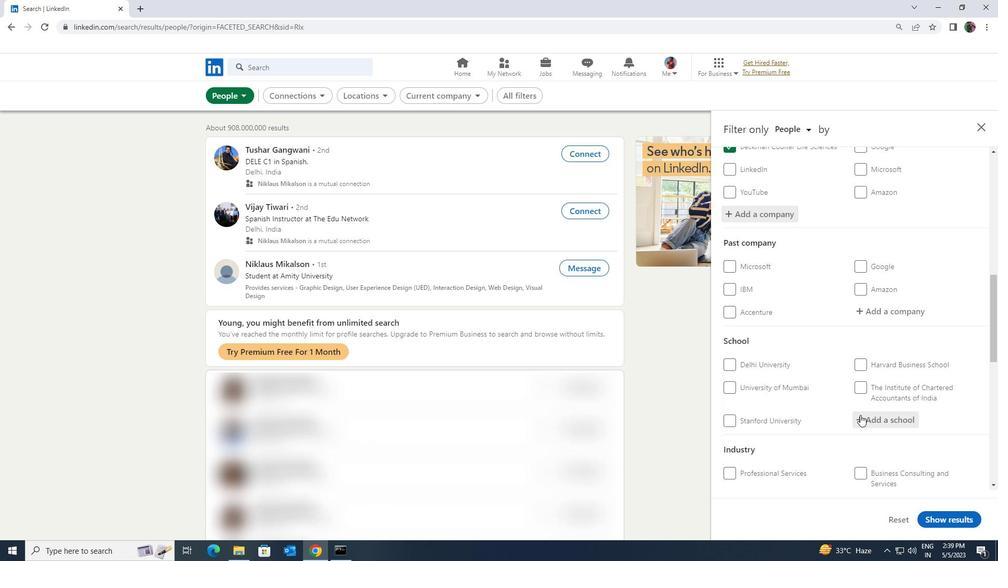 
Action: Key pressed <Key.shift><Key.shift><Key.shift><Key.shift><Key.shift><Key.shift><Key.shift><Key.shift><Key.shift><Key.shift><Key.shift><Key.shift><Key.shift><Key.shift><Key.shift>KUVEMPU
Screenshot: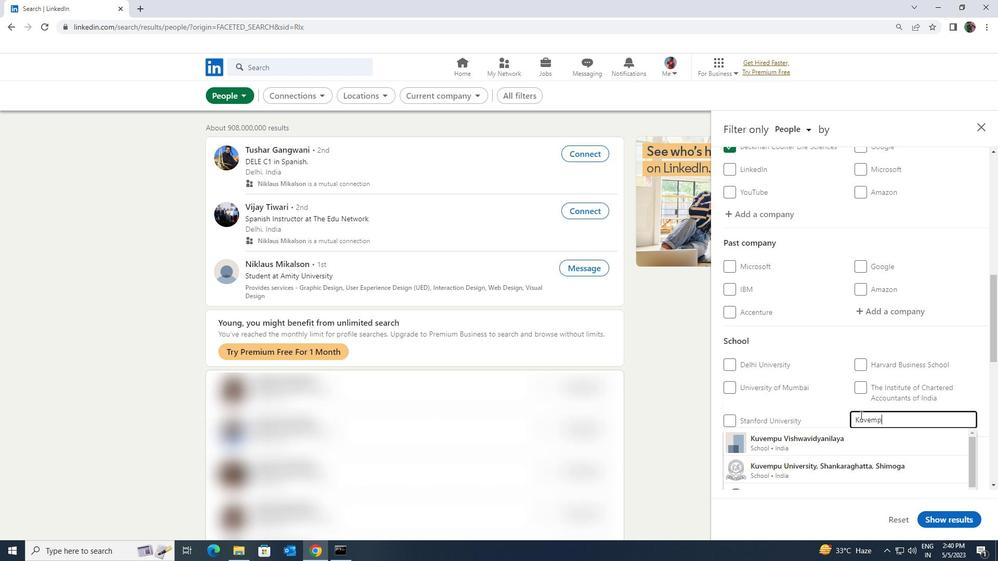 
Action: Mouse moved to (858, 442)
Screenshot: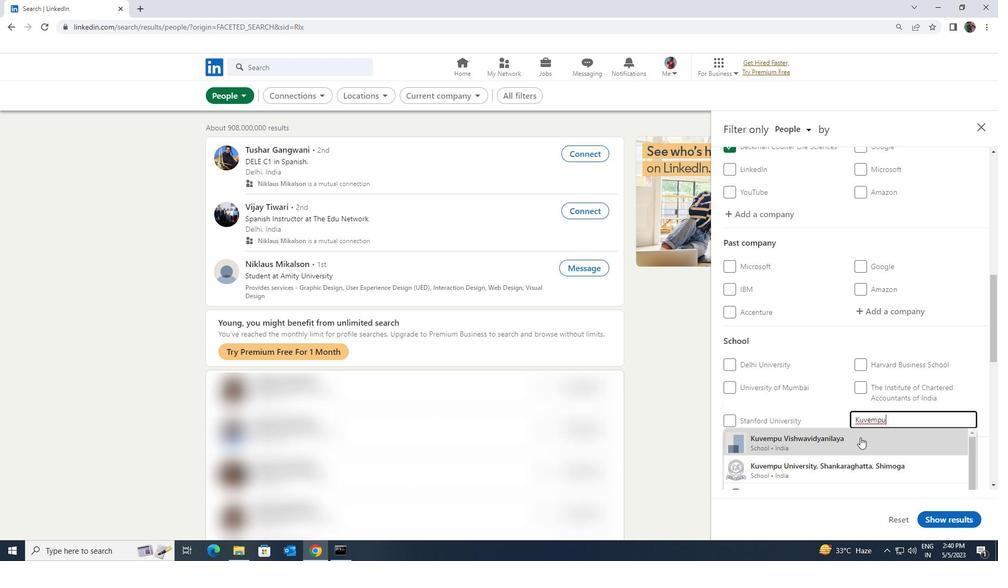
Action: Mouse pressed left at (858, 442)
Screenshot: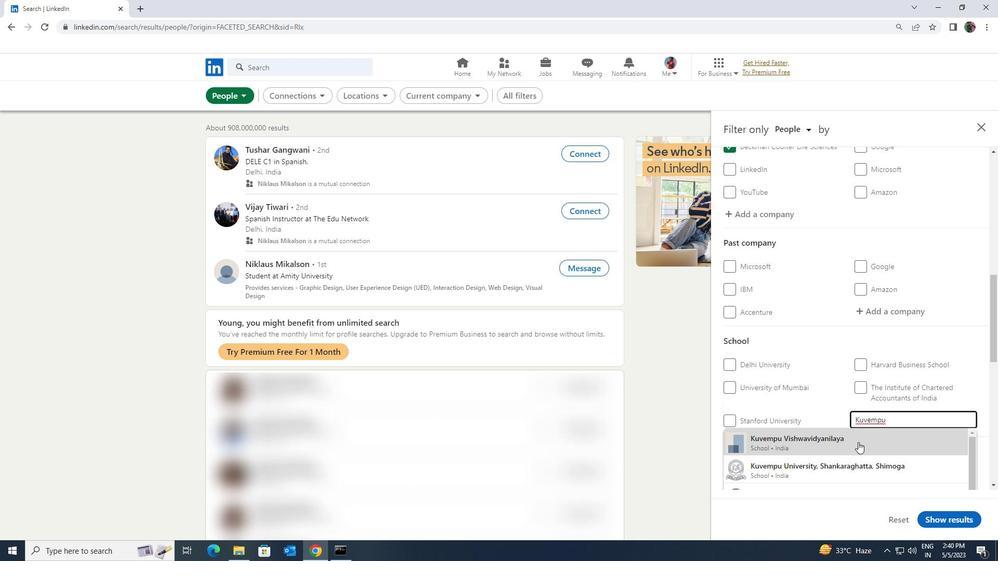 
Action: Mouse scrolled (858, 441) with delta (0, 0)
Screenshot: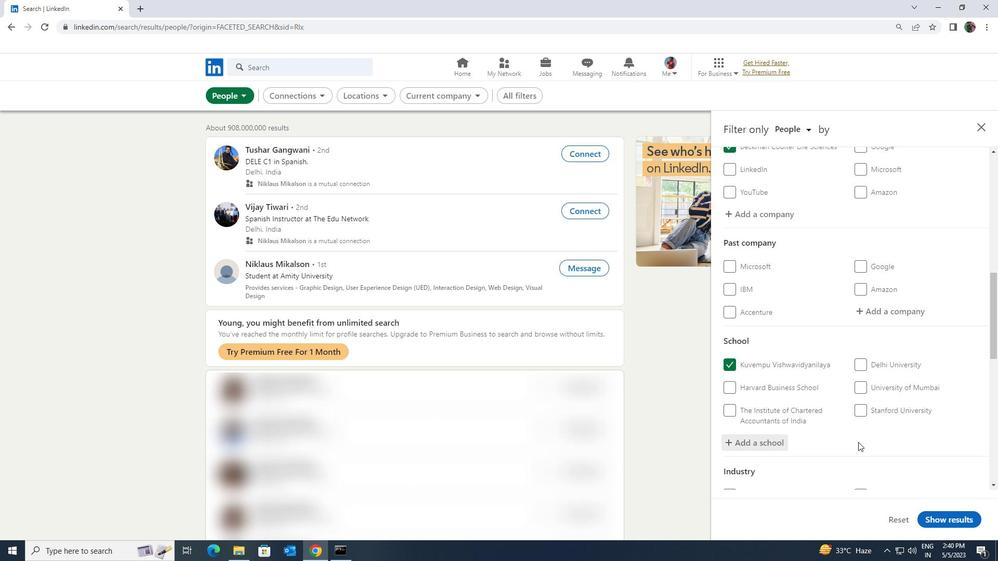 
Action: Mouse scrolled (858, 441) with delta (0, 0)
Screenshot: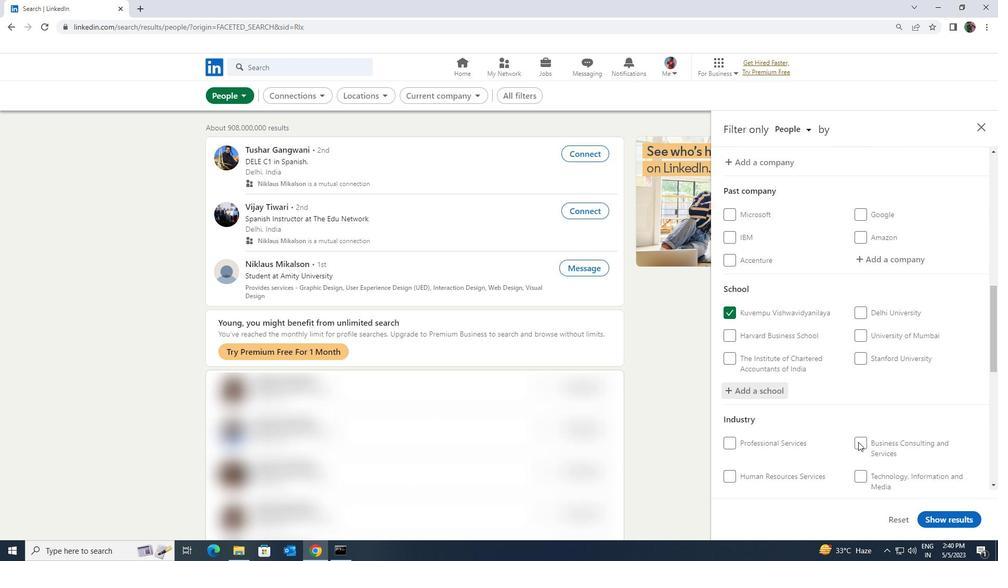
Action: Mouse moved to (864, 458)
Screenshot: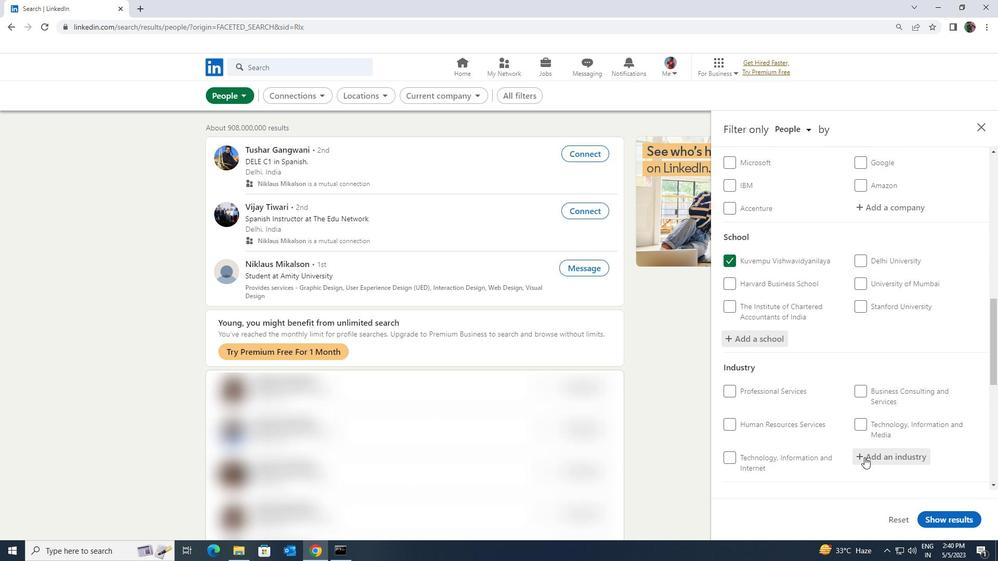 
Action: Mouse pressed left at (864, 458)
Screenshot: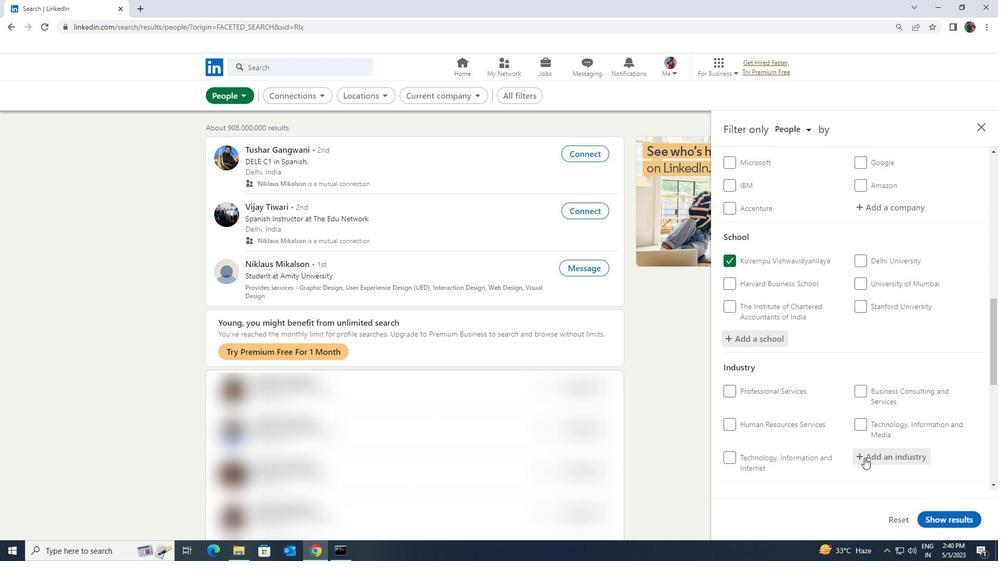 
Action: Key pressed <Key.shift><Key.shift><Key.shift>SPRING<Key.space><Key.shift>AND<Key.space>
Screenshot: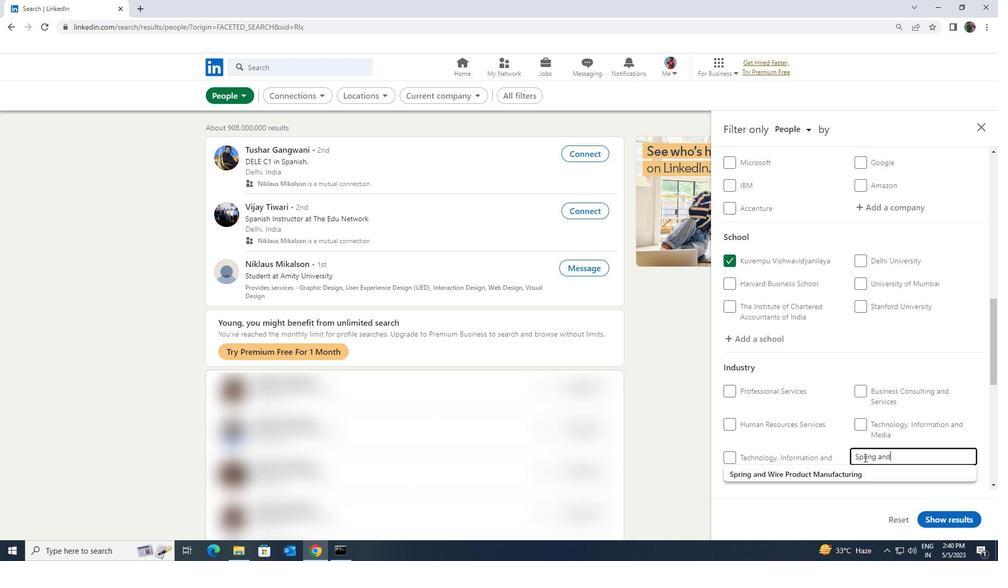 
Action: Mouse moved to (865, 467)
Screenshot: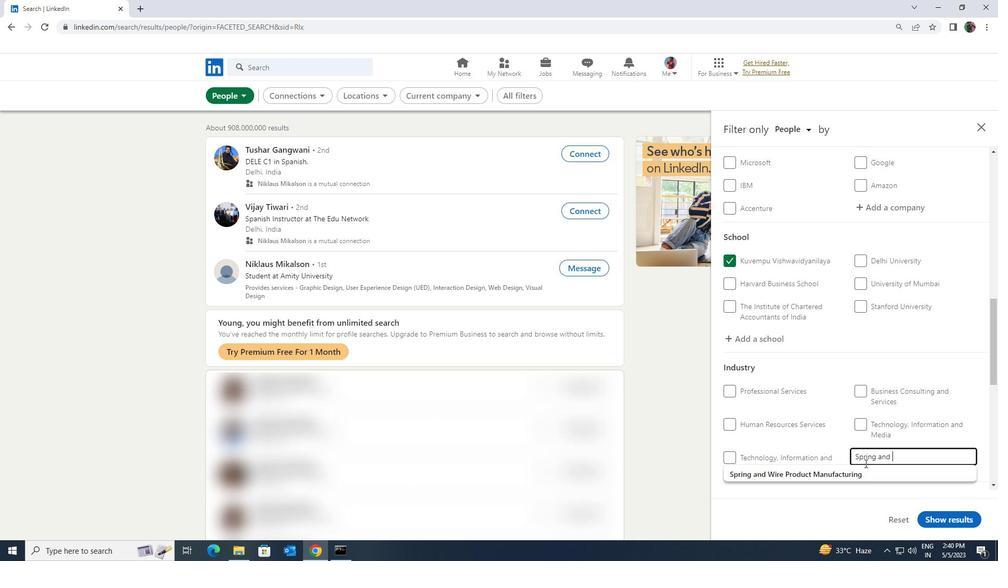 
Action: Mouse pressed left at (865, 467)
Screenshot: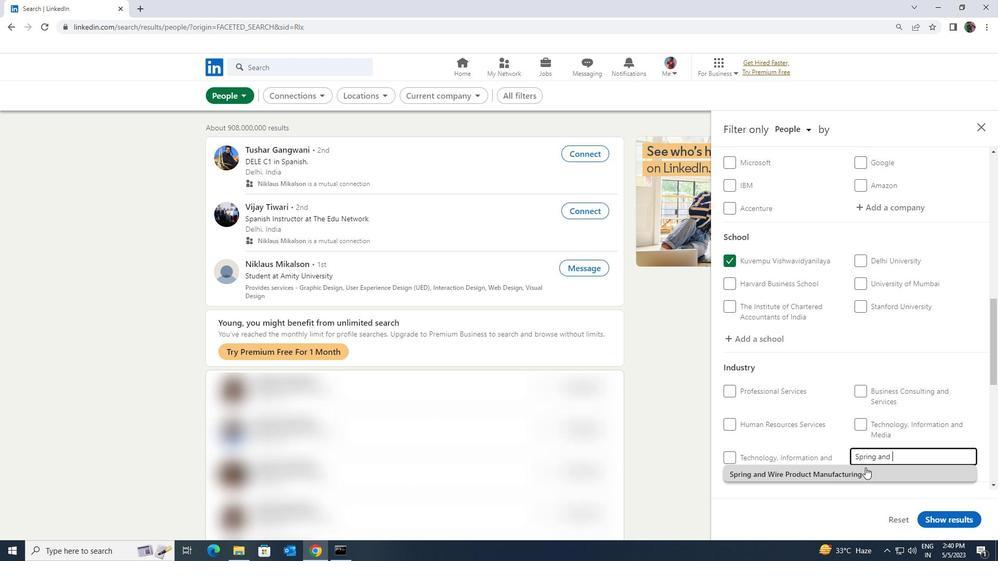 
Action: Mouse scrolled (865, 467) with delta (0, 0)
Screenshot: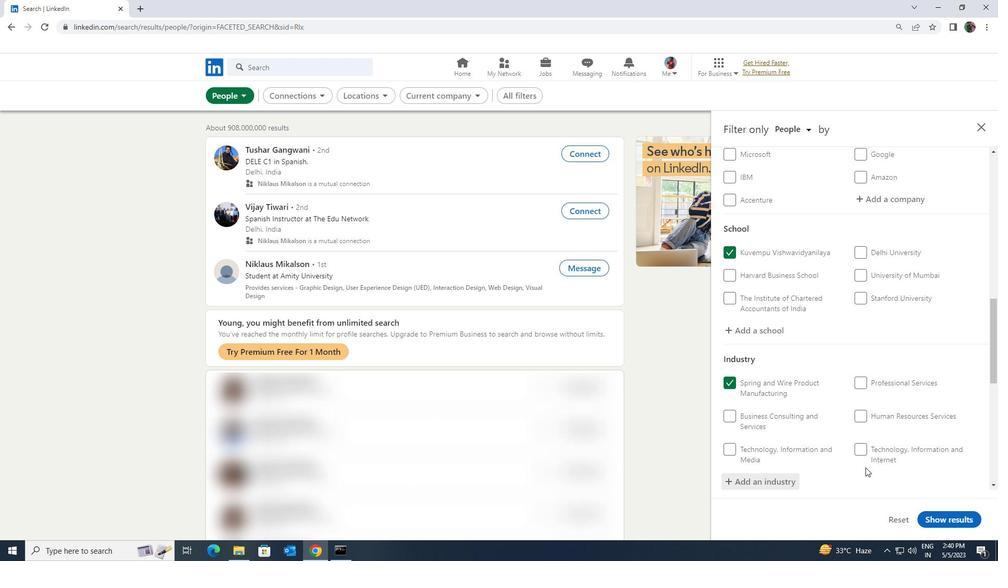 
Action: Mouse scrolled (865, 467) with delta (0, 0)
Screenshot: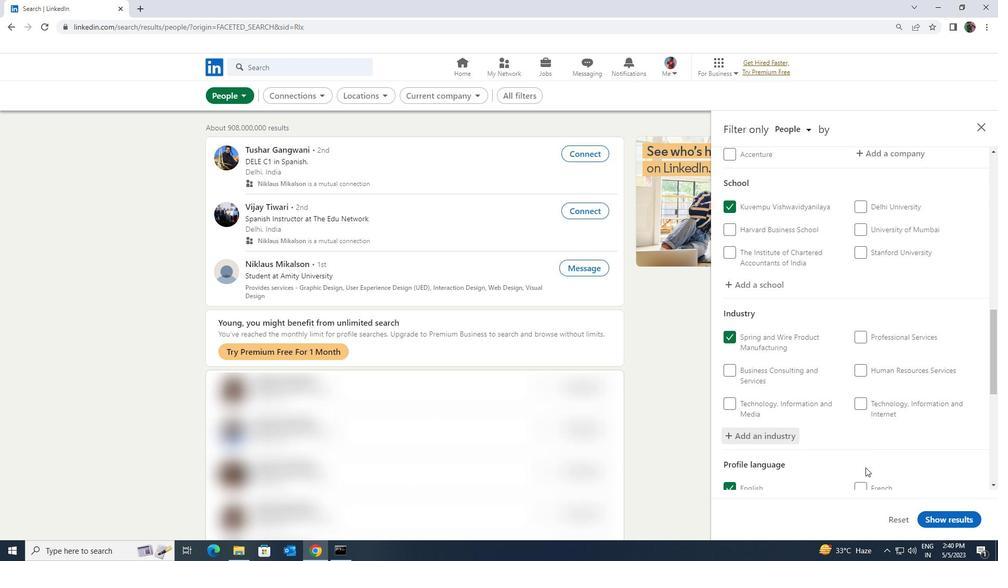 
Action: Mouse scrolled (865, 467) with delta (0, 0)
Screenshot: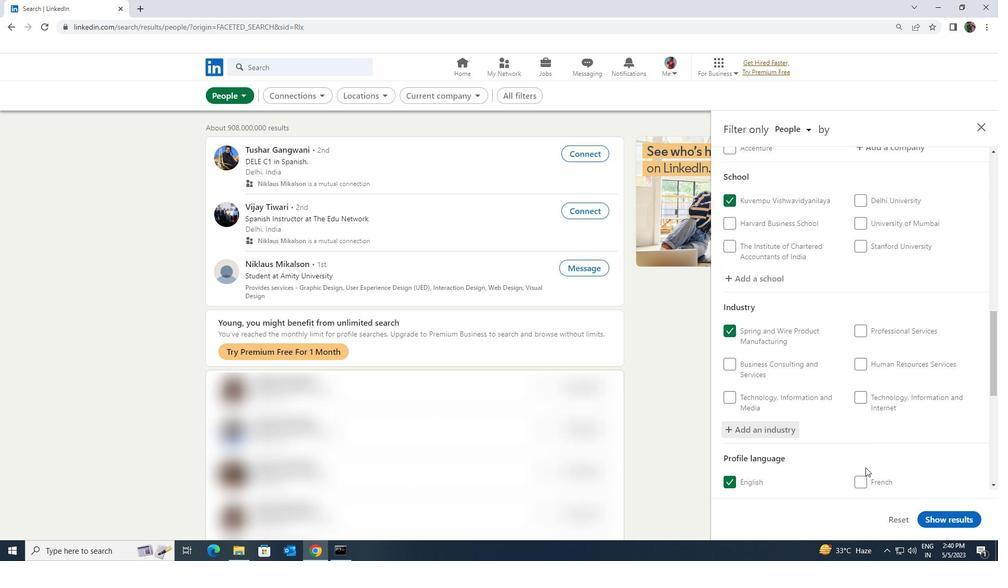 
Action: Mouse moved to (865, 467)
Screenshot: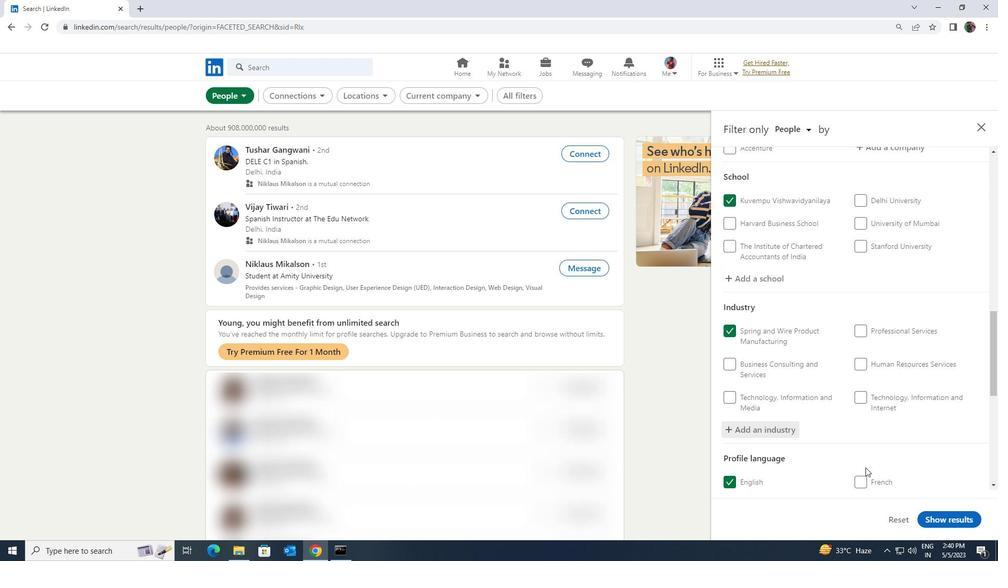 
Action: Mouse scrolled (865, 467) with delta (0, 0)
Screenshot: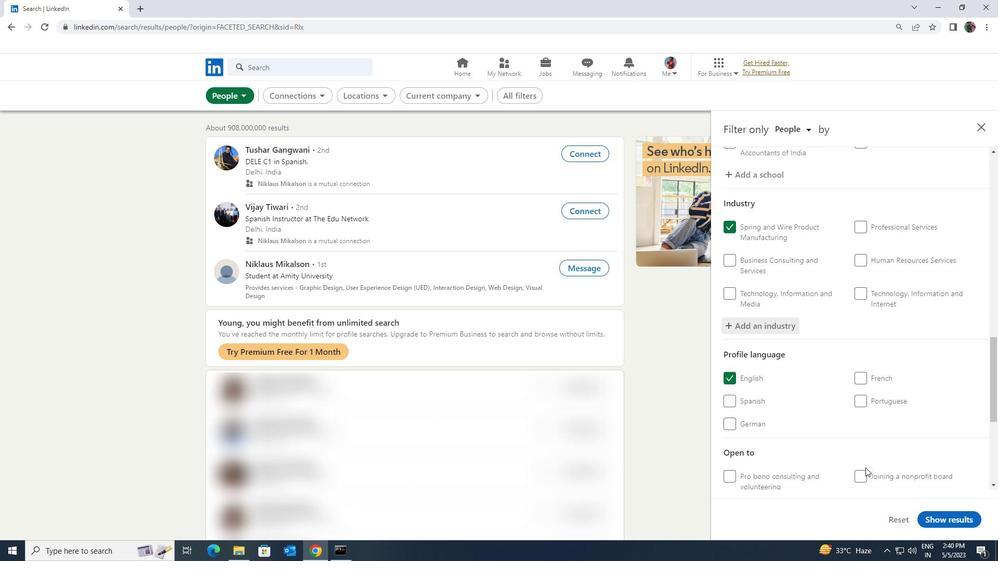 
Action: Mouse moved to (866, 467)
Screenshot: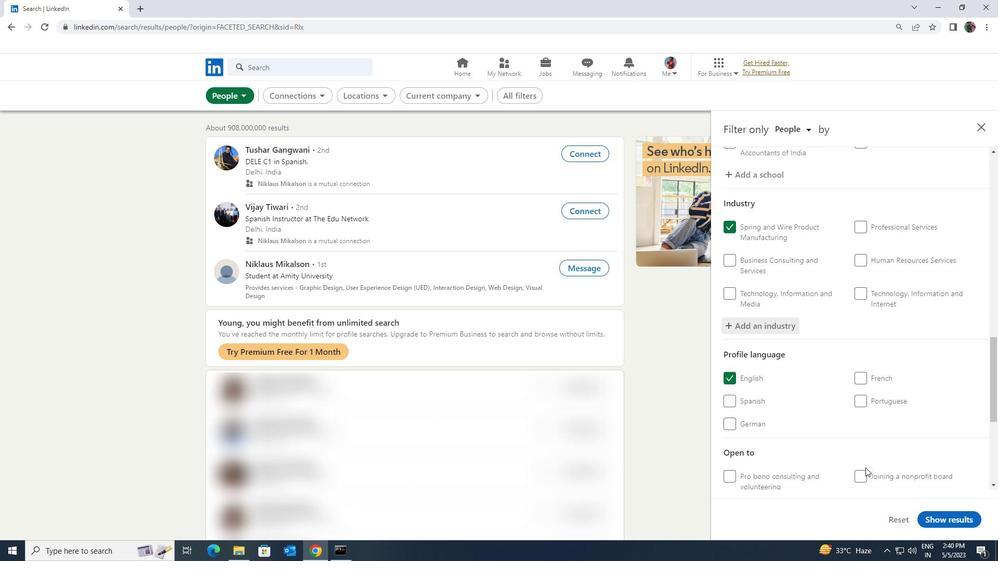 
Action: Mouse scrolled (866, 467) with delta (0, 0)
Screenshot: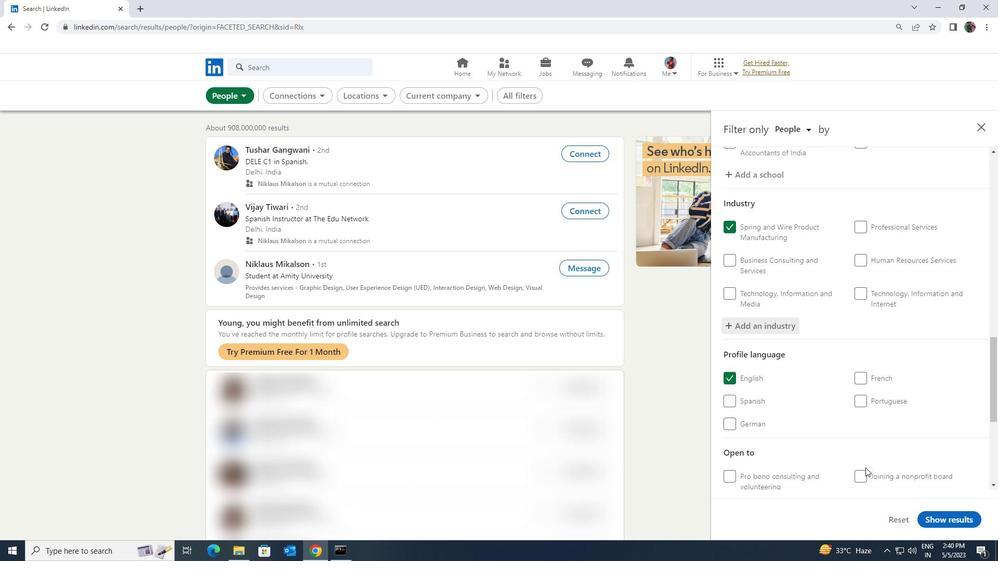 
Action: Mouse scrolled (866, 467) with delta (0, 0)
Screenshot: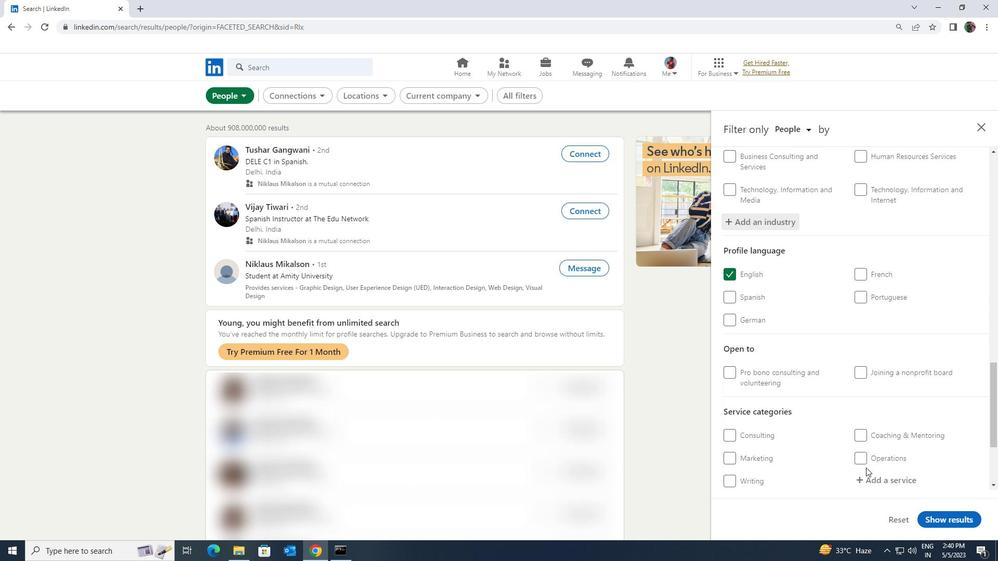 
Action: Mouse moved to (876, 431)
Screenshot: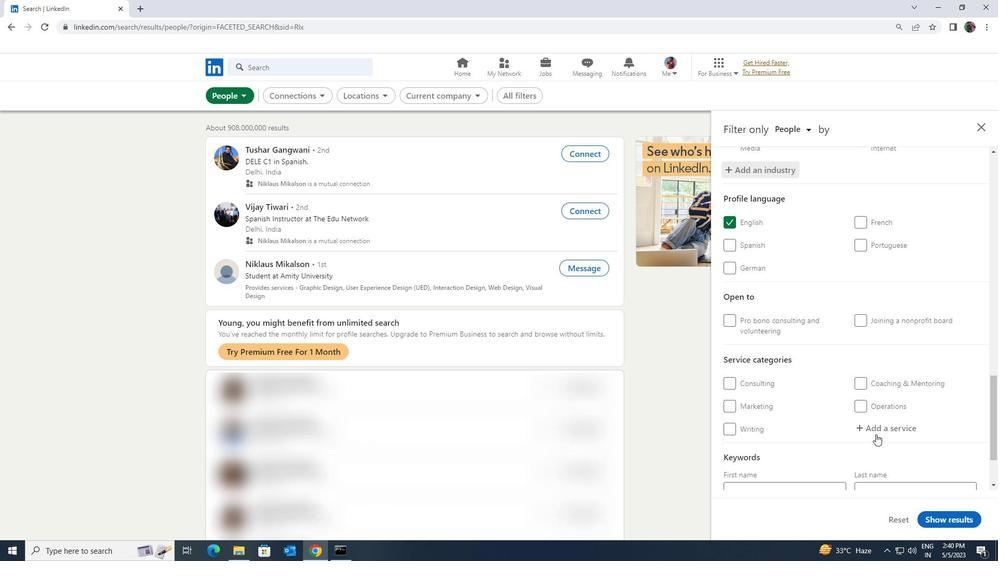 
Action: Mouse pressed left at (876, 431)
Screenshot: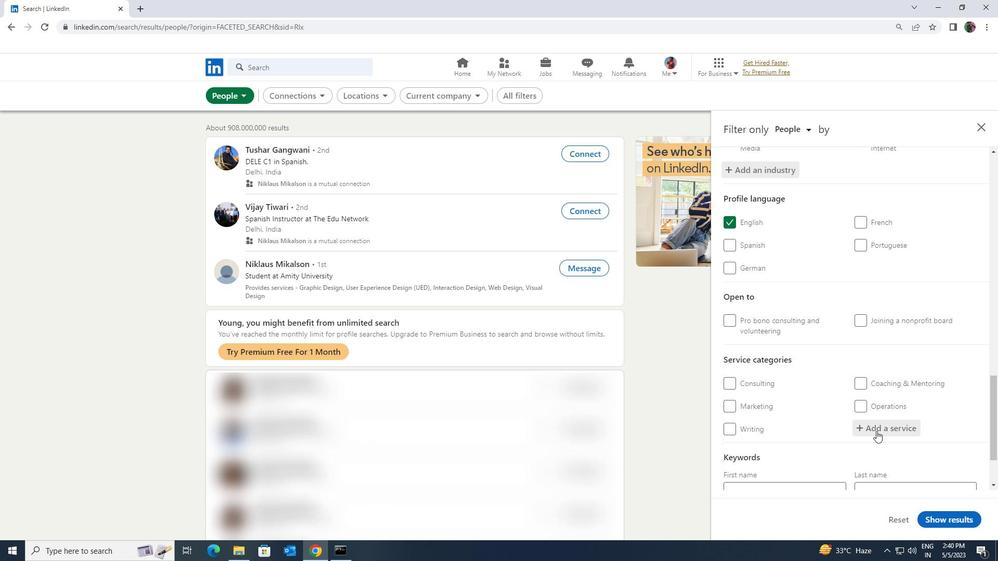 
Action: Key pressed <Key.shift><Key.shift>PROPERTY<Key.space>
Screenshot: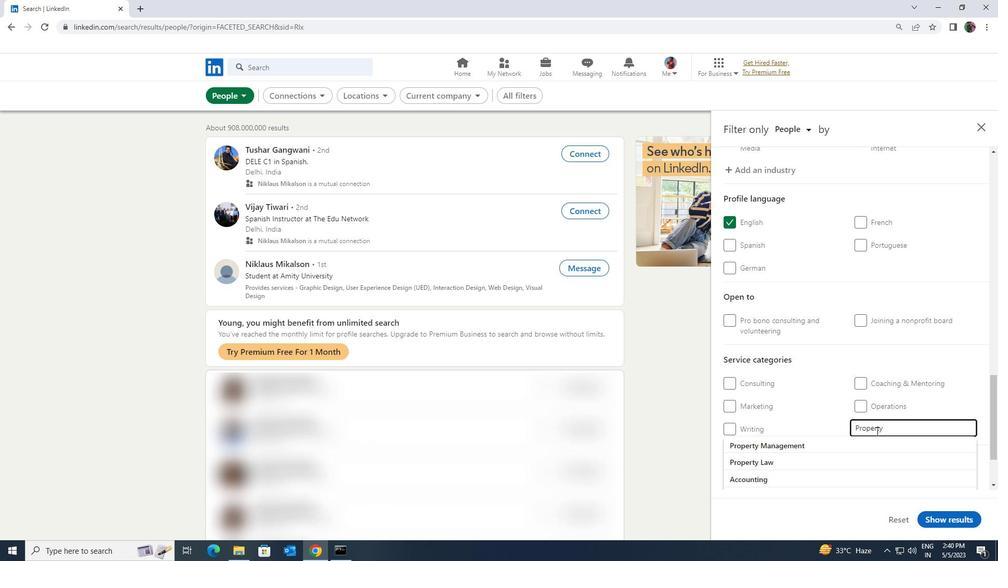 
Action: Mouse moved to (874, 436)
Screenshot: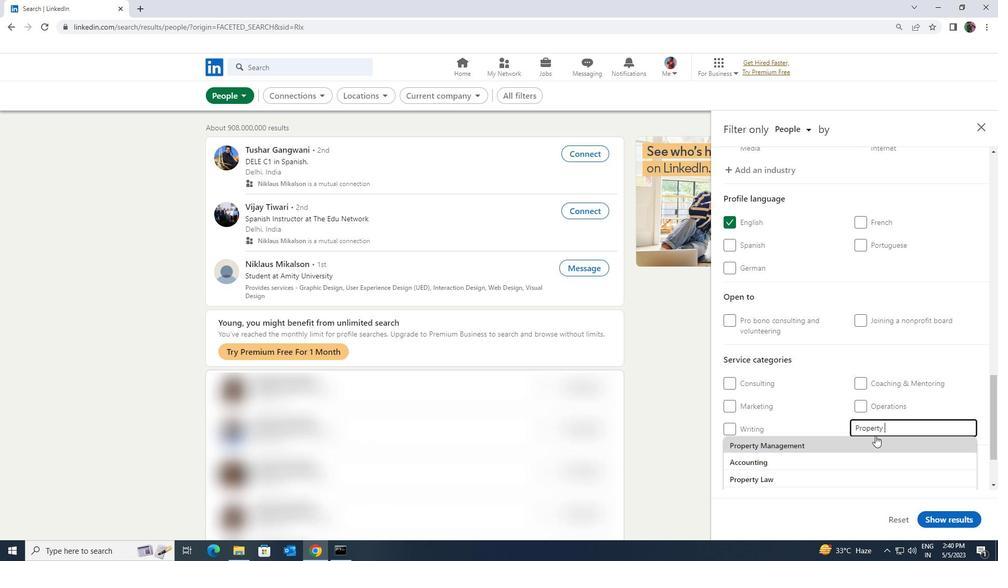 
Action: Mouse pressed left at (874, 436)
Screenshot: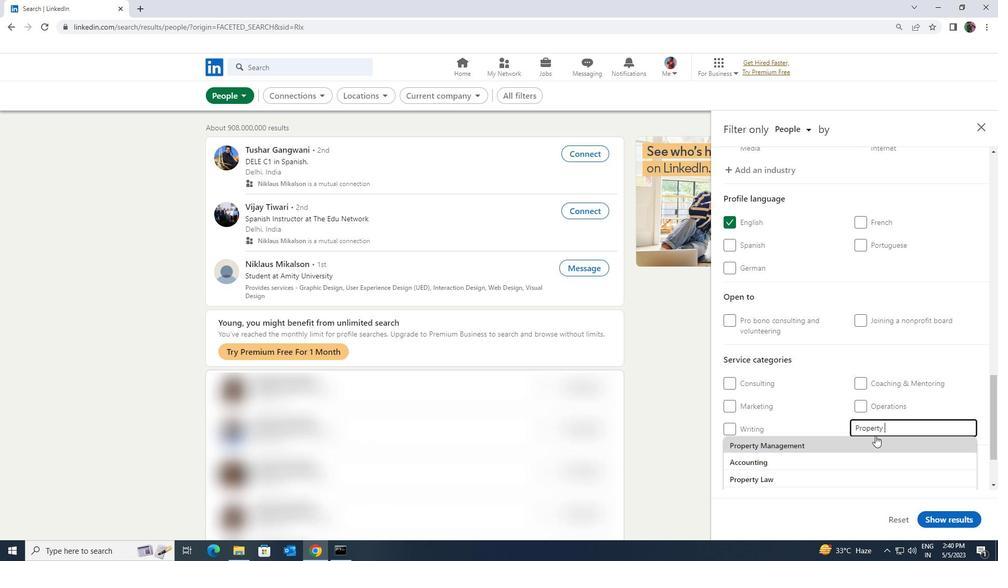 
Action: Mouse scrolled (874, 436) with delta (0, 0)
Screenshot: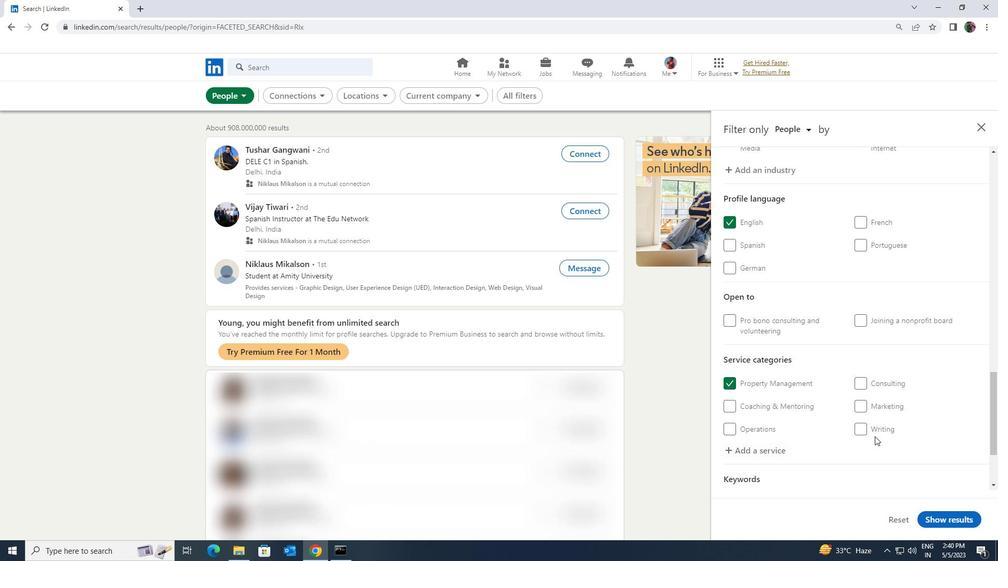 
Action: Mouse scrolled (874, 436) with delta (0, 0)
Screenshot: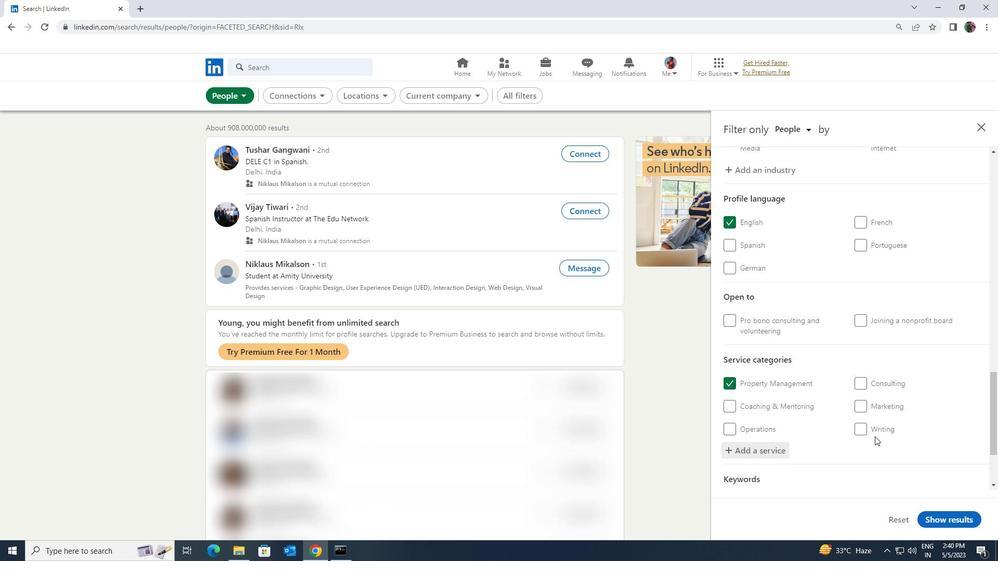
Action: Mouse moved to (873, 436)
Screenshot: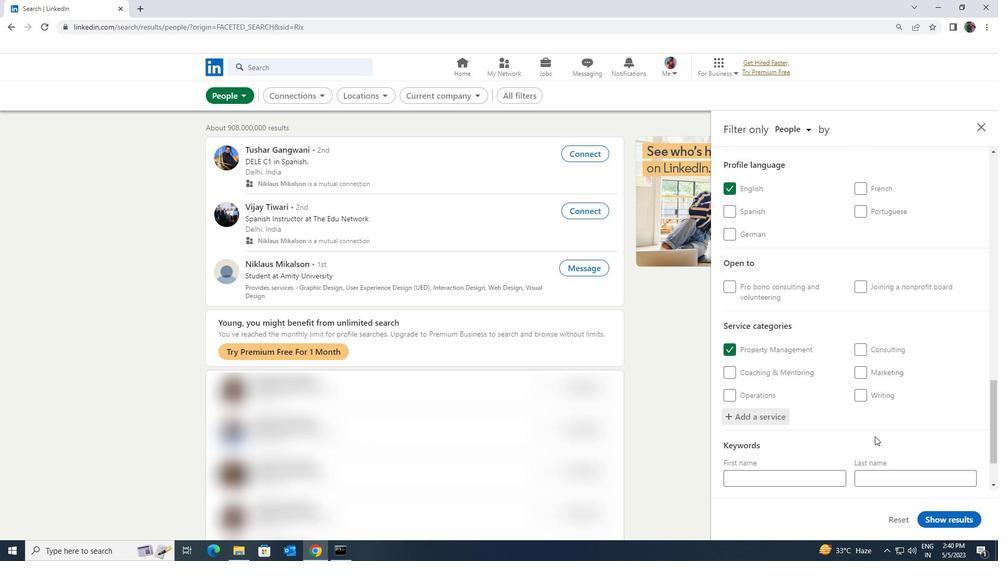 
Action: Mouse scrolled (873, 436) with delta (0, 0)
Screenshot: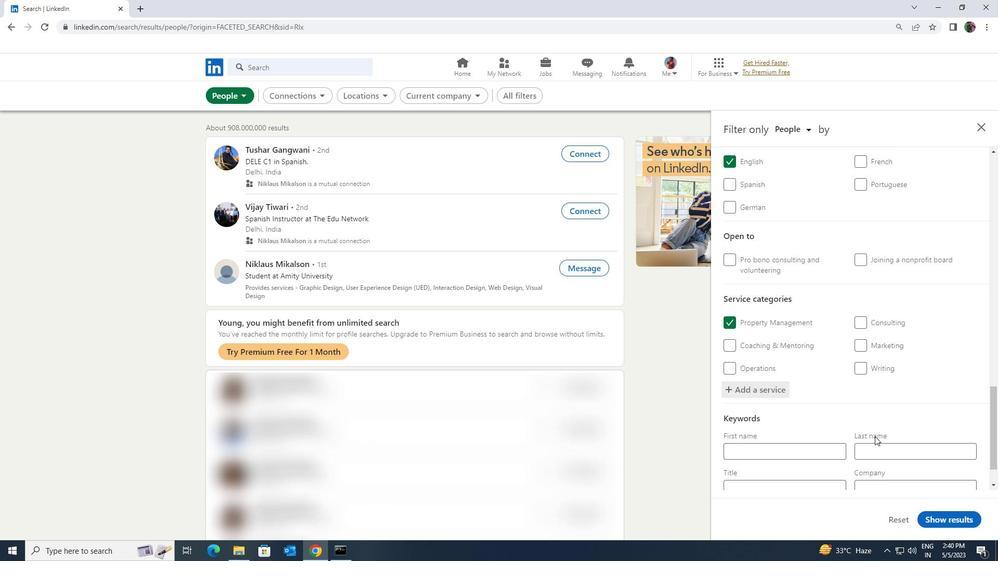 
Action: Mouse moved to (829, 440)
Screenshot: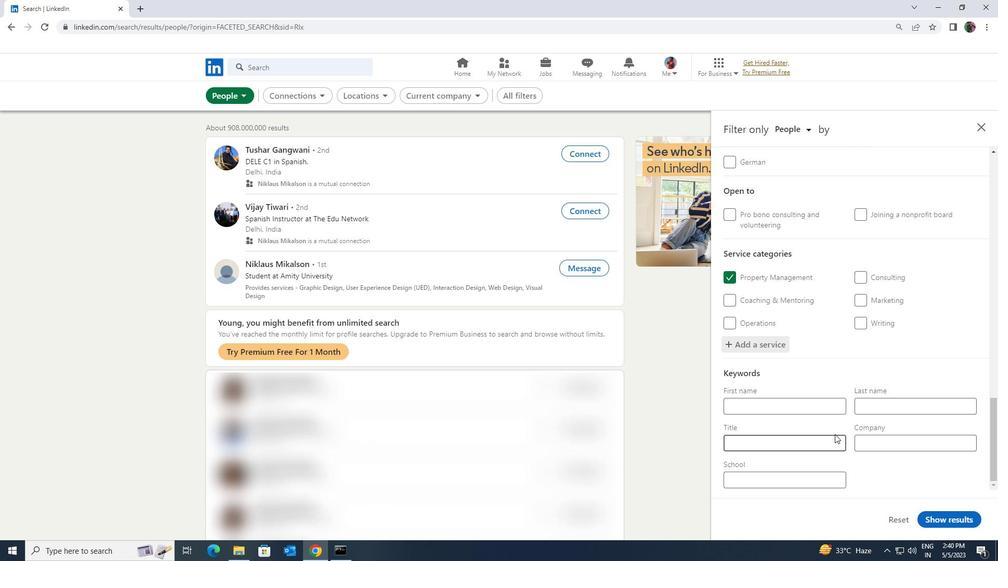 
Action: Mouse pressed left at (829, 440)
Screenshot: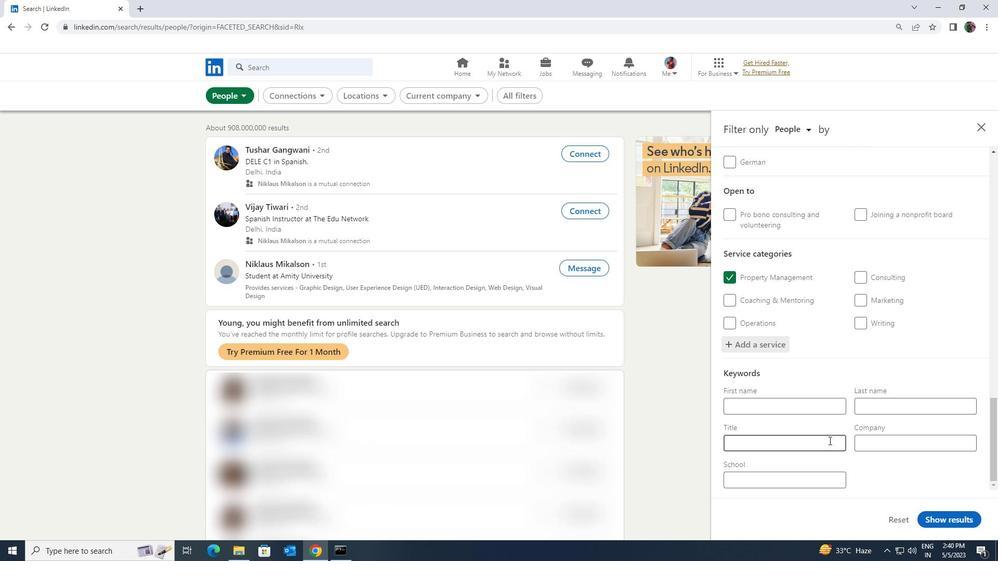 
Action: Key pressed <Key.shift><Key.shift><Key.shift><Key.shift><Key.shift><Key.shift><Key.shift><Key.shift><Key.shift><Key.shift>MASSAGE<Key.space><Key.shift>THERAPY
Screenshot: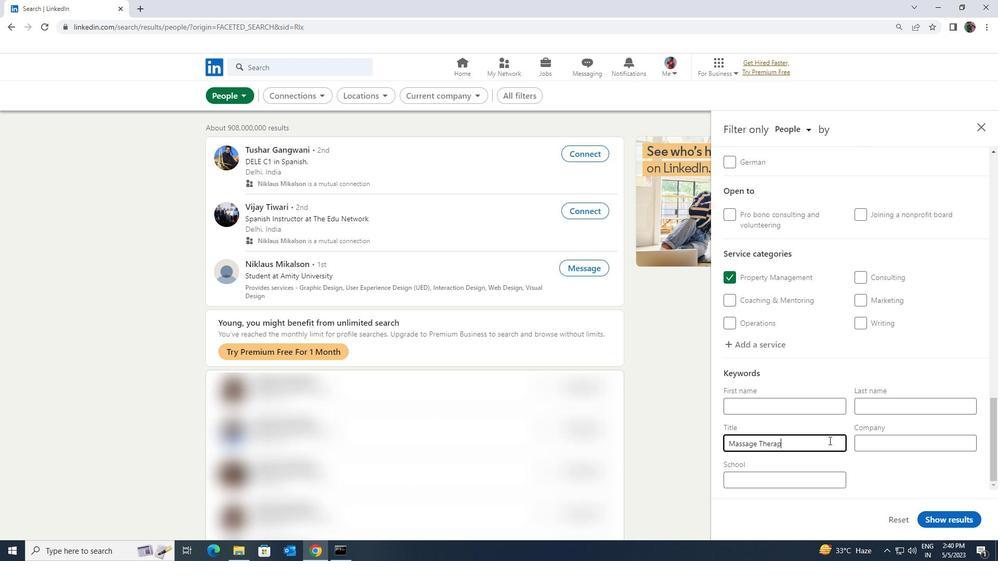 
Action: Mouse moved to (931, 514)
Screenshot: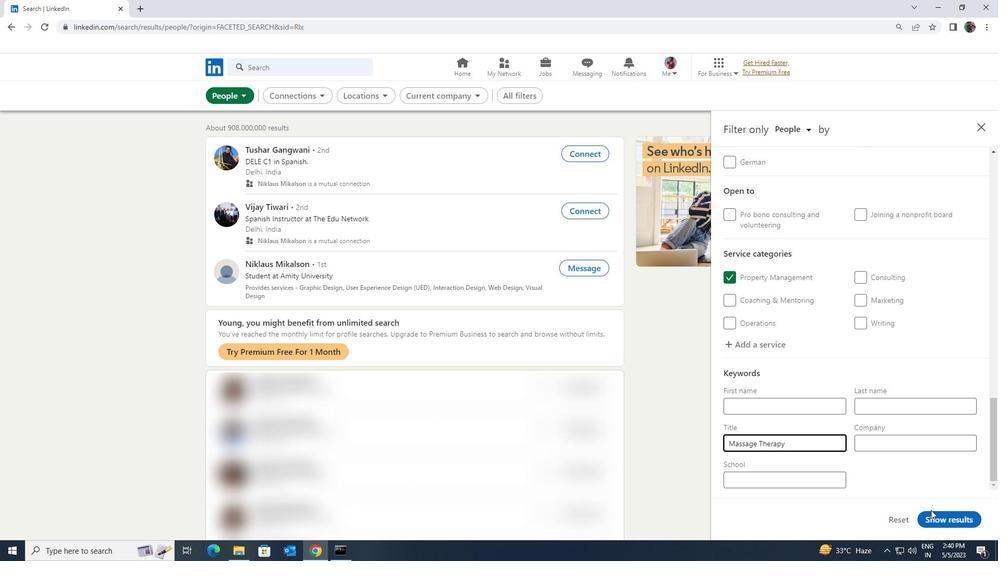 
Action: Mouse pressed left at (931, 514)
Screenshot: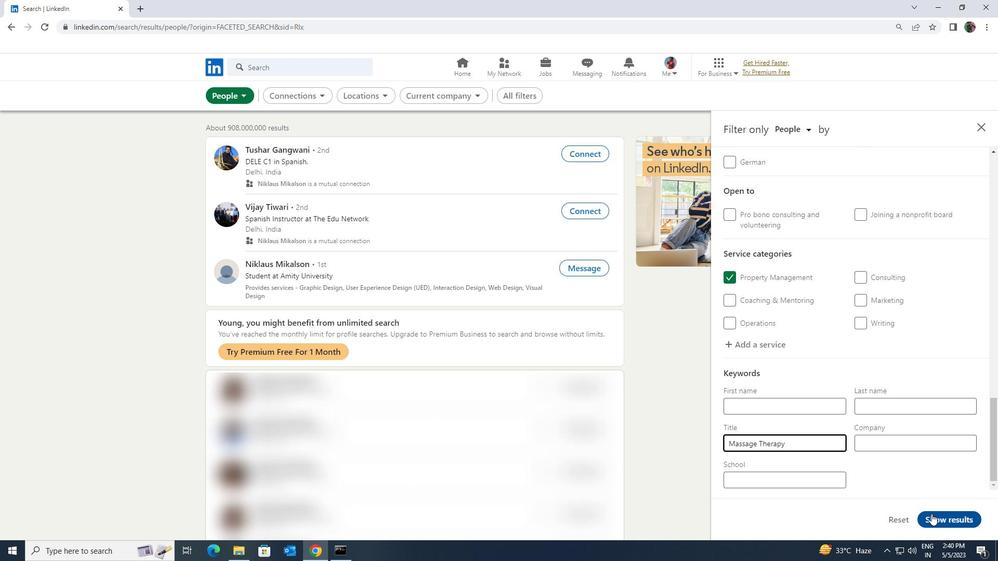 
